 Task: Search one way flight ticket for 4 adults, 2 children, 2 infants in seat and 1 infant on lap in economy from Saginaw: Mbs International Airport to Rockford: Chicago Rockford International Airport(was Northwest Chicagoland Regional Airport At Rockford) on 5-1-2023. Choice of flights is Southwest. Number of bags: 1 carry on bag. Price is upto 75000. Outbound departure time preference is 16:30.
Action: Mouse moved to (369, 528)
Screenshot: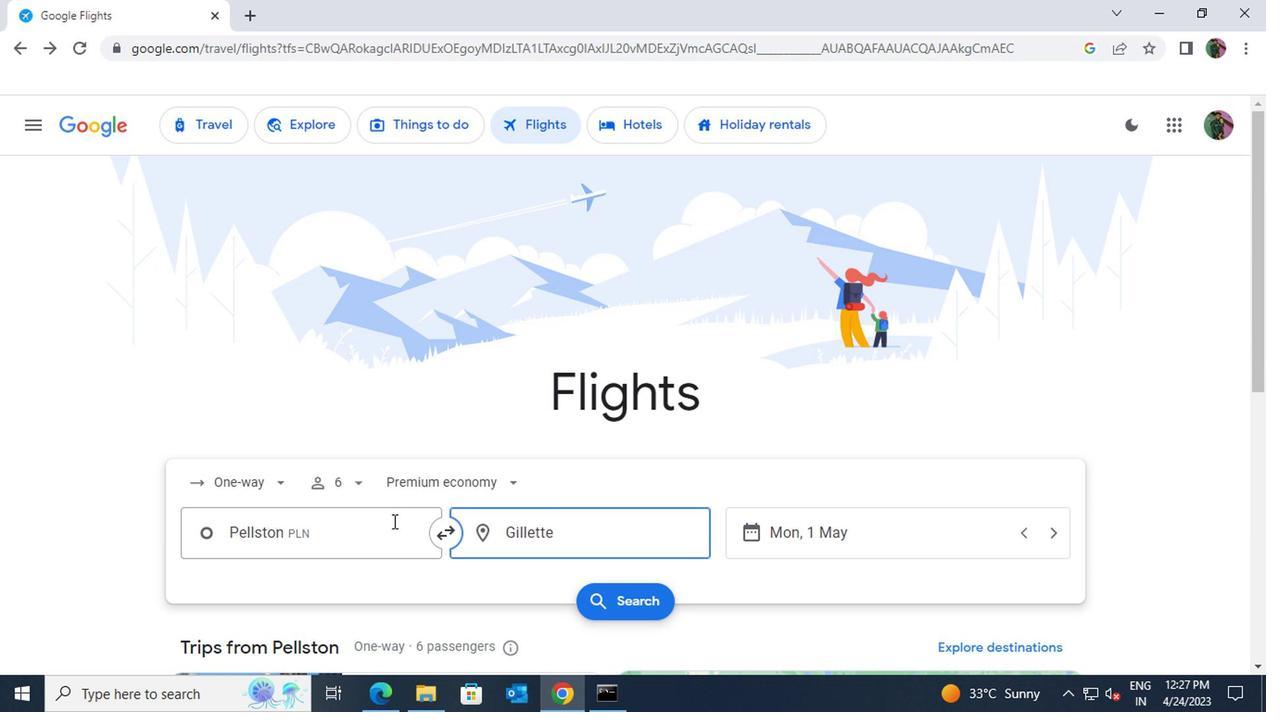 
Action: Mouse pressed left at (369, 528)
Screenshot: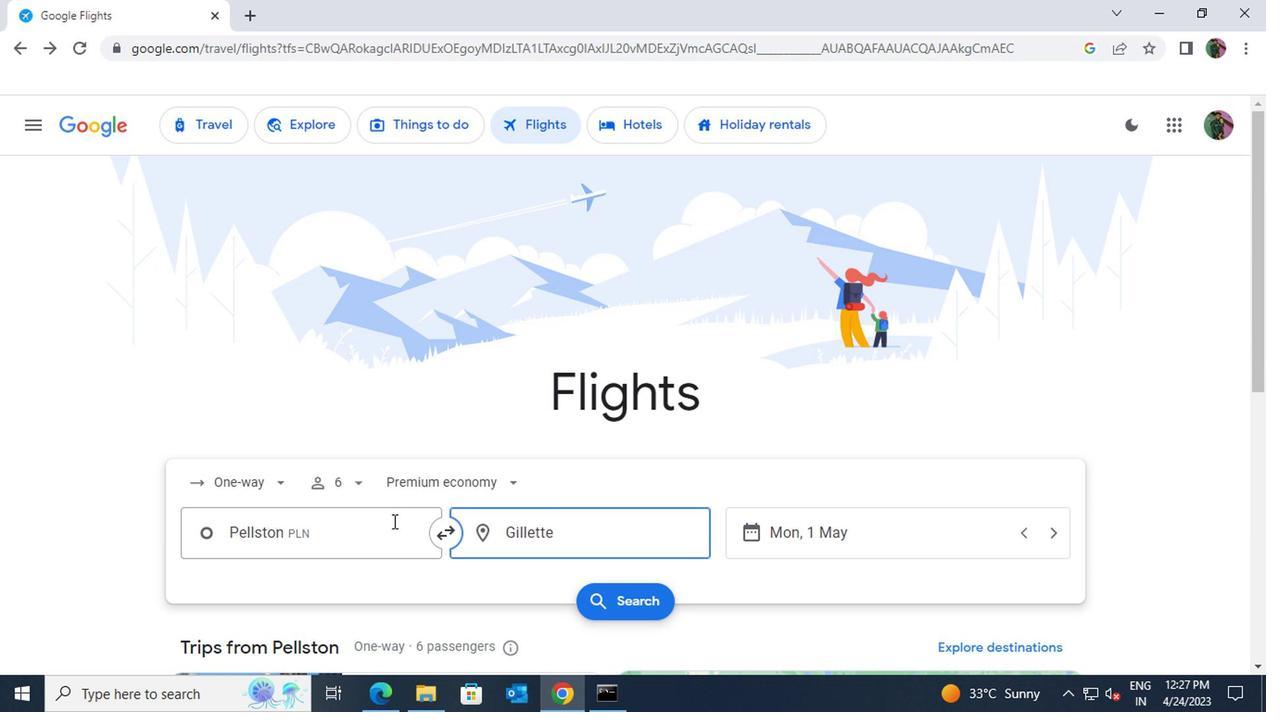 
Action: Key pressed saignaw
Screenshot: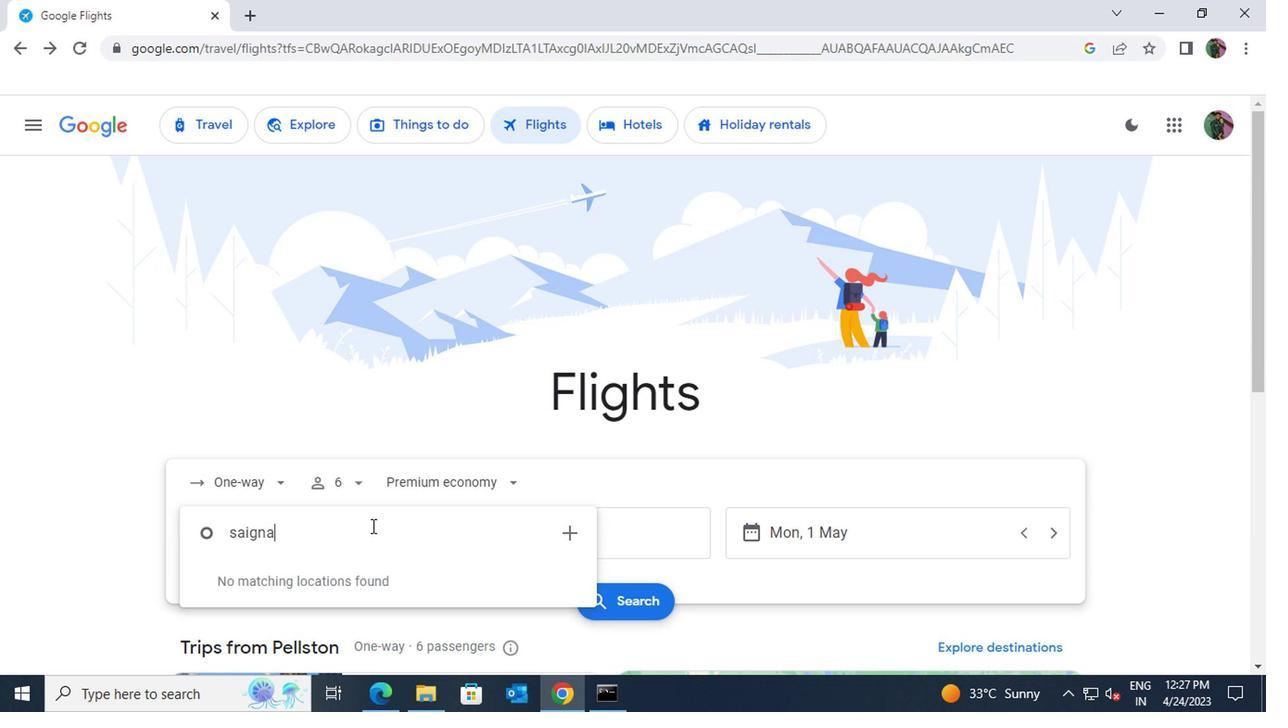 
Action: Mouse moved to (369, 577)
Screenshot: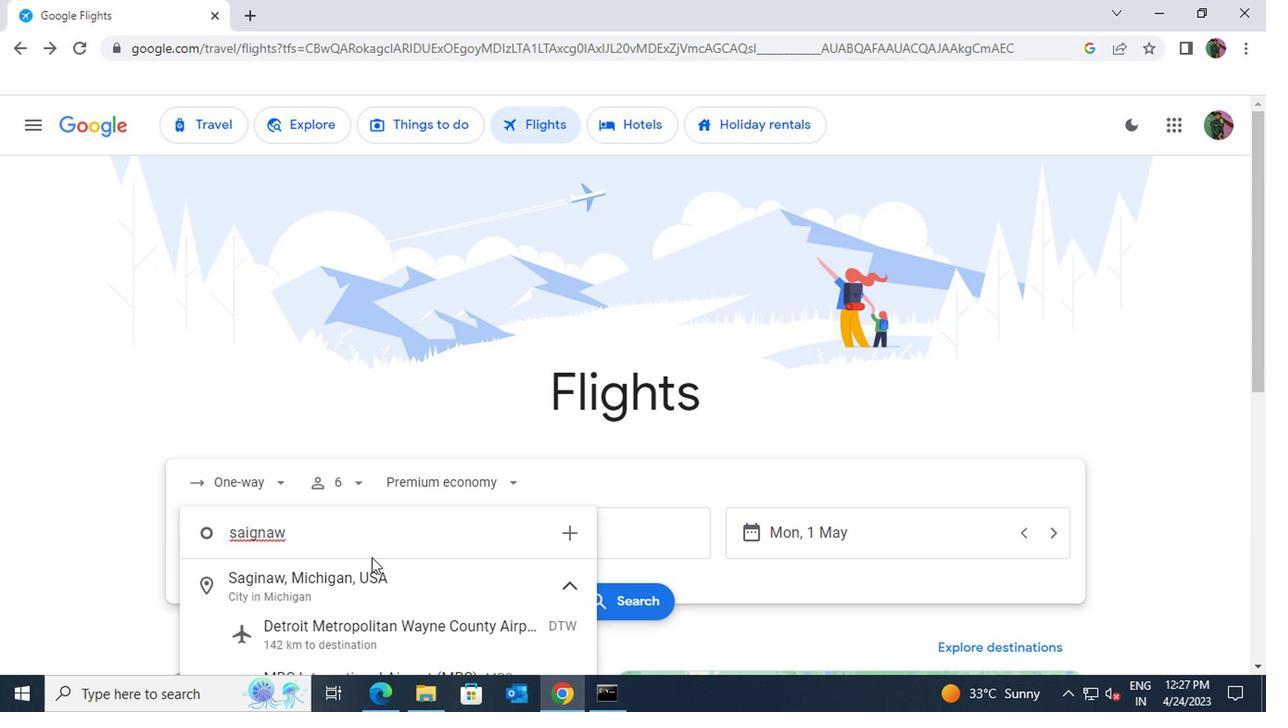 
Action: Mouse pressed left at (369, 577)
Screenshot: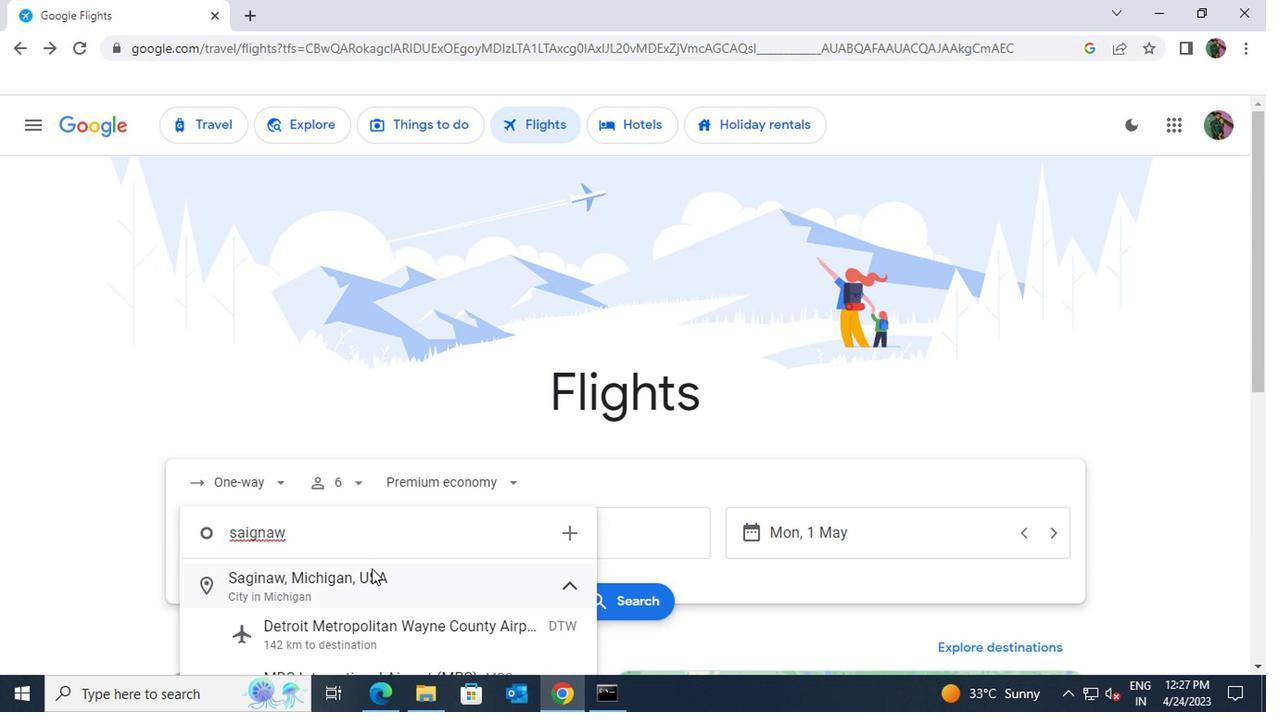 
Action: Mouse moved to (536, 536)
Screenshot: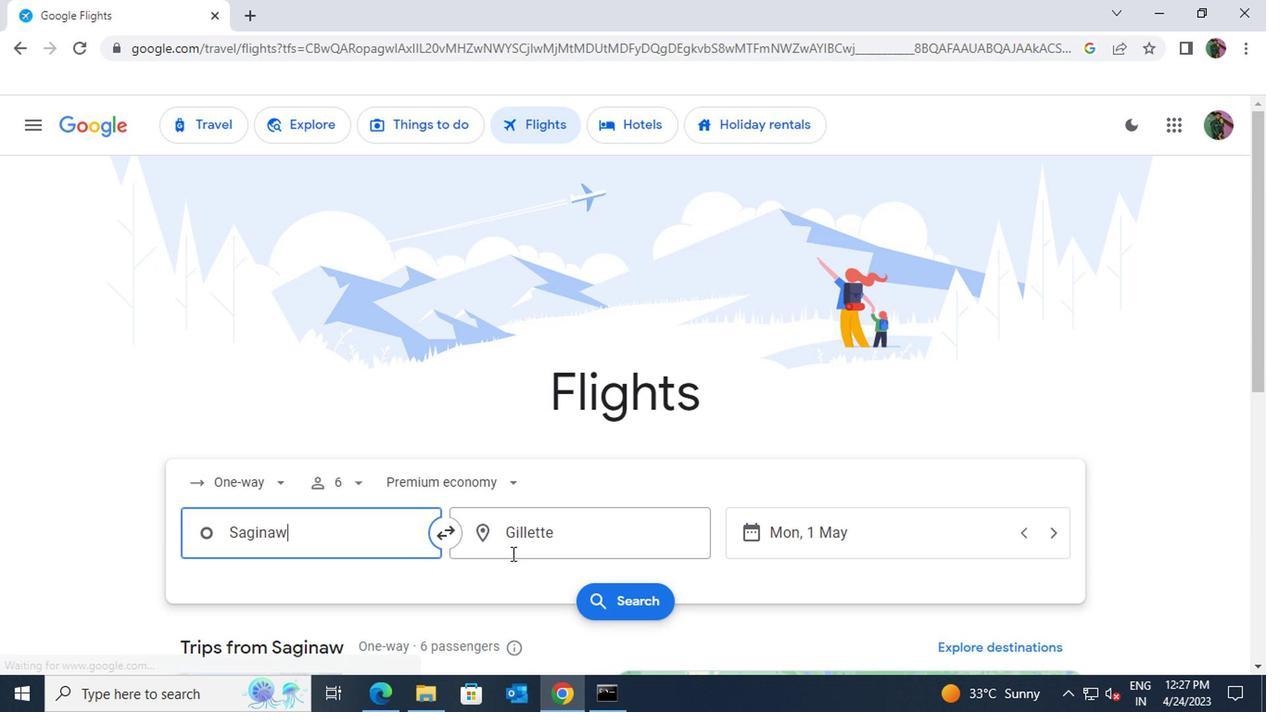 
Action: Mouse pressed left at (536, 536)
Screenshot: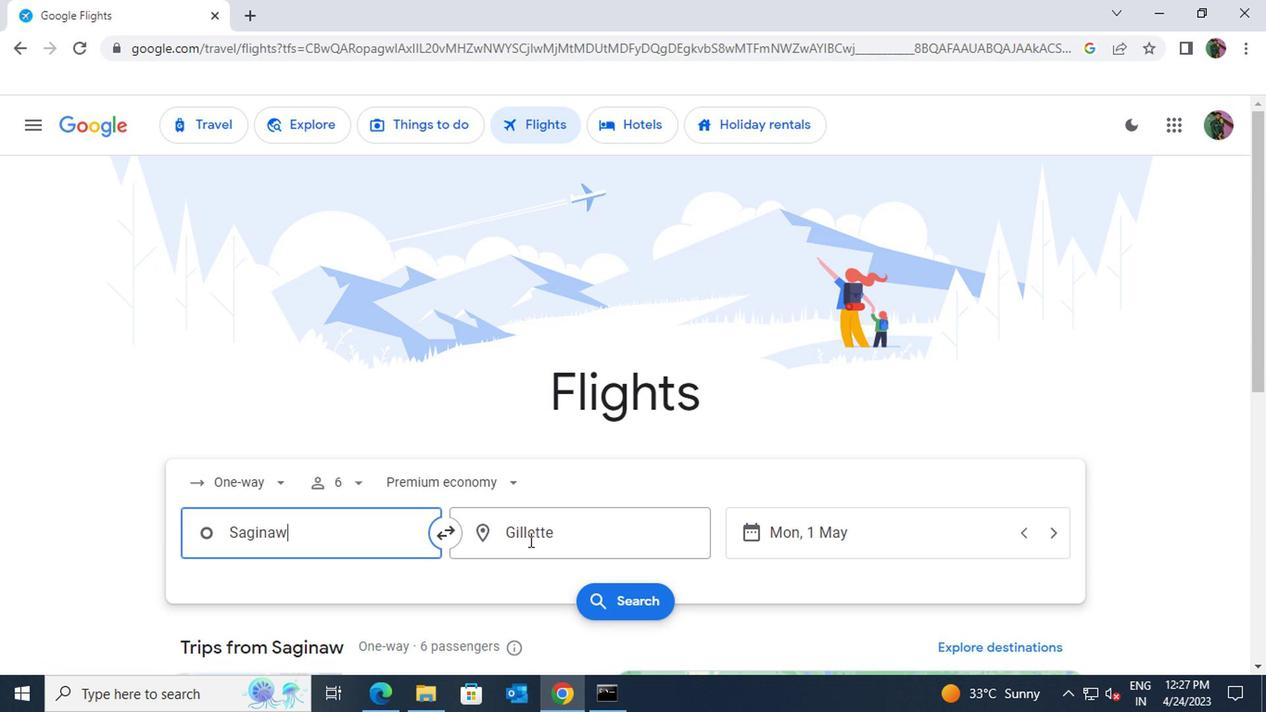
Action: Key pressed rockford<Key.space>chic
Screenshot: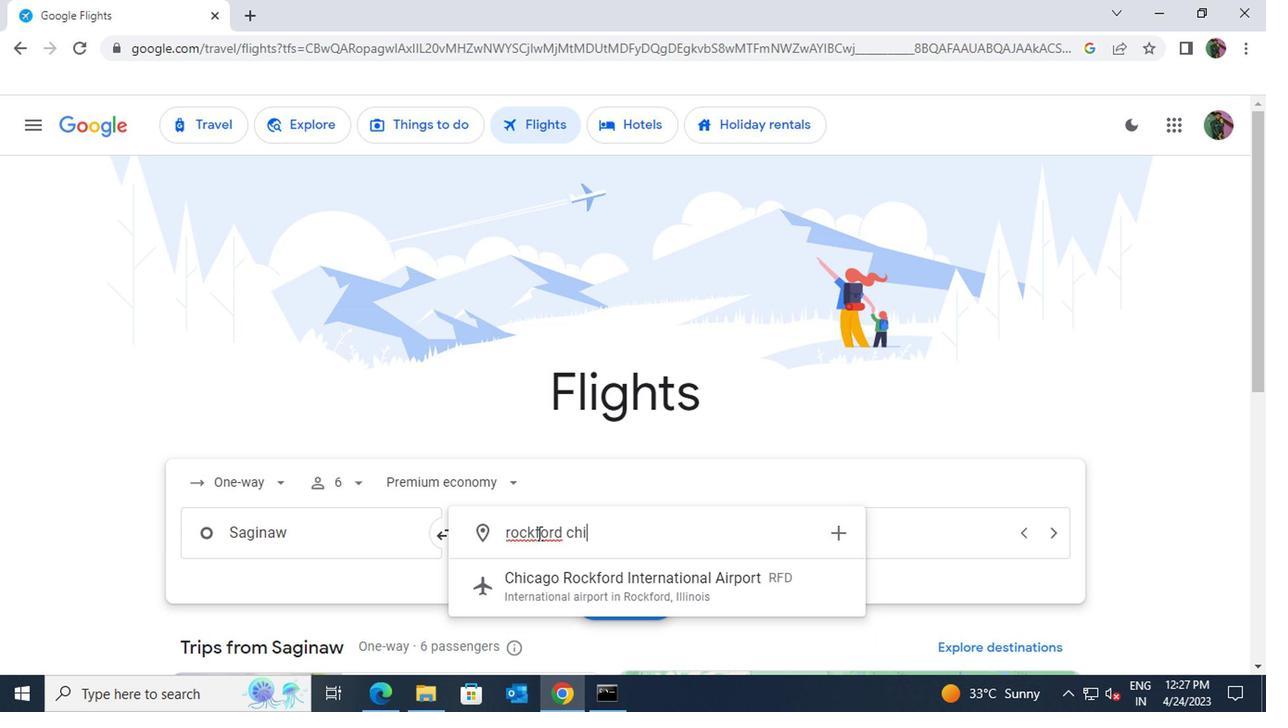 
Action: Mouse moved to (563, 590)
Screenshot: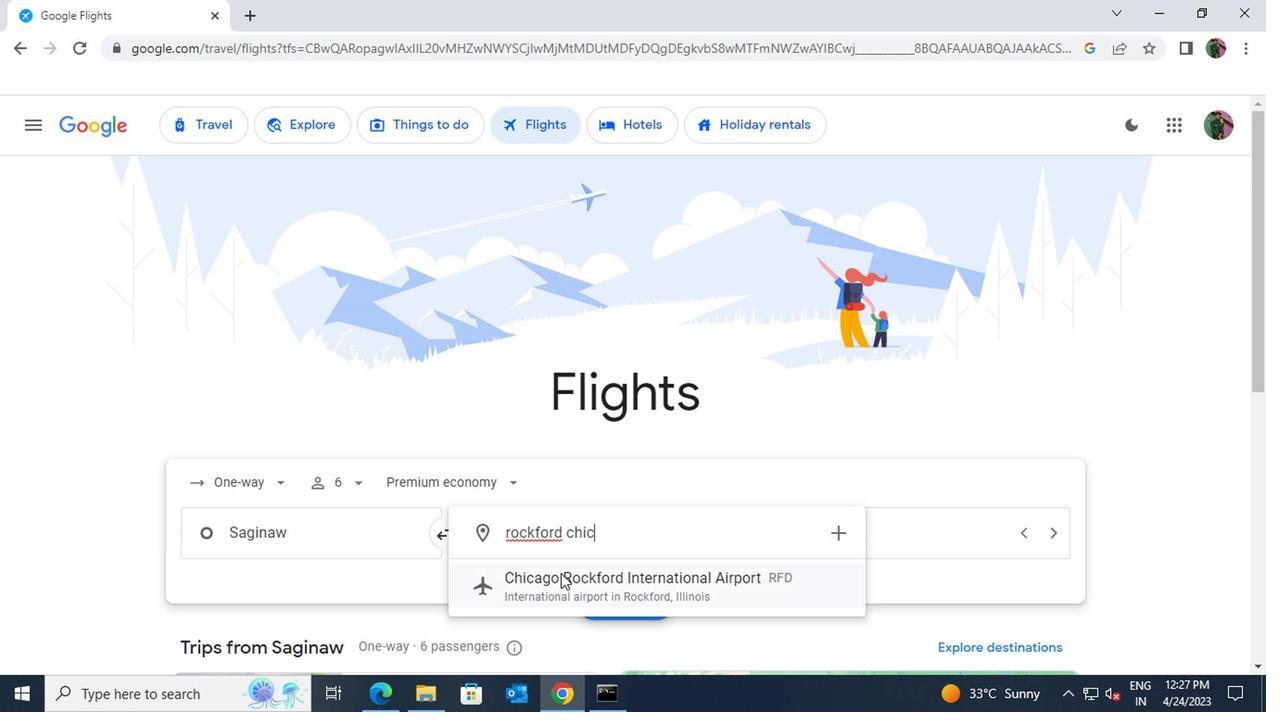 
Action: Mouse pressed left at (563, 590)
Screenshot: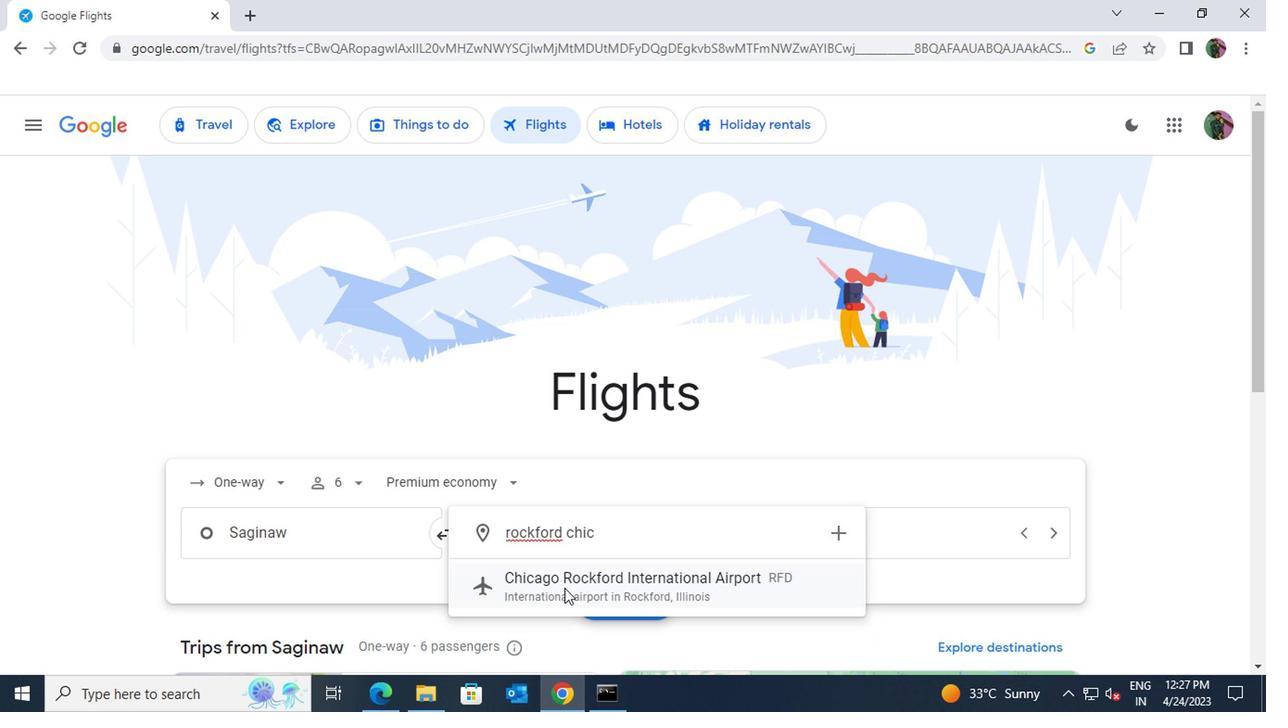
Action: Mouse moved to (350, 495)
Screenshot: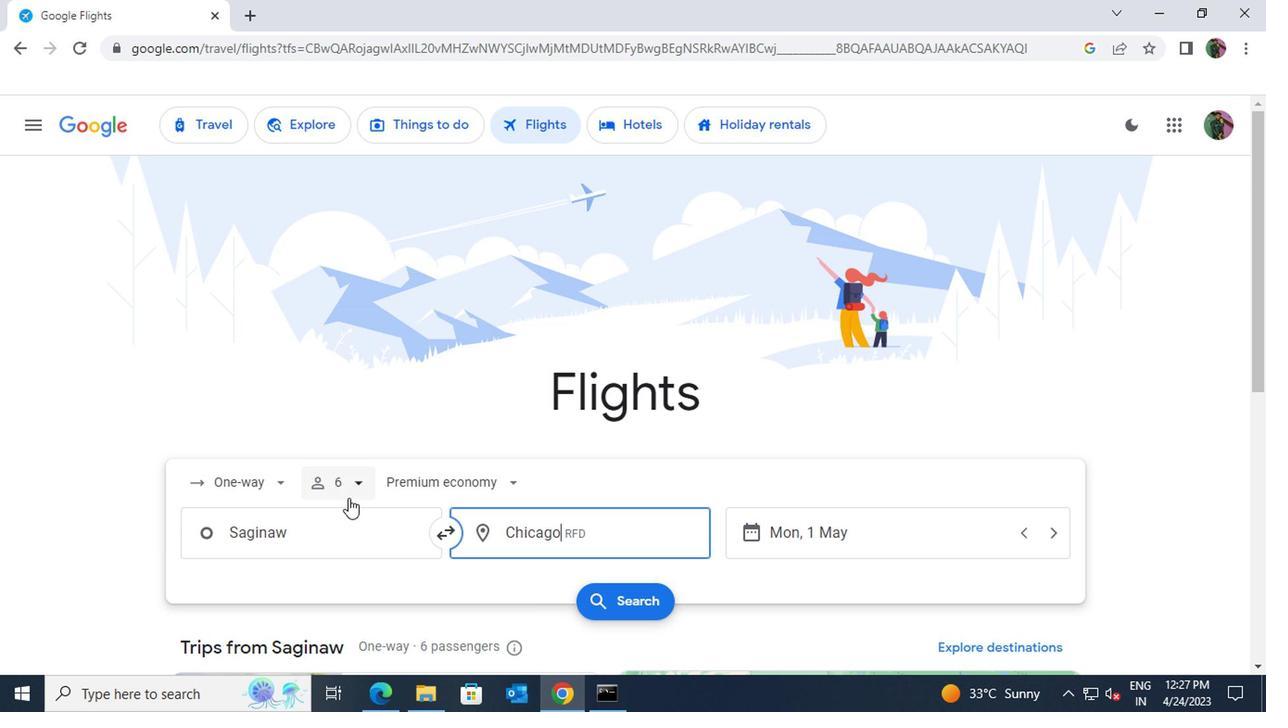 
Action: Mouse pressed left at (350, 495)
Screenshot: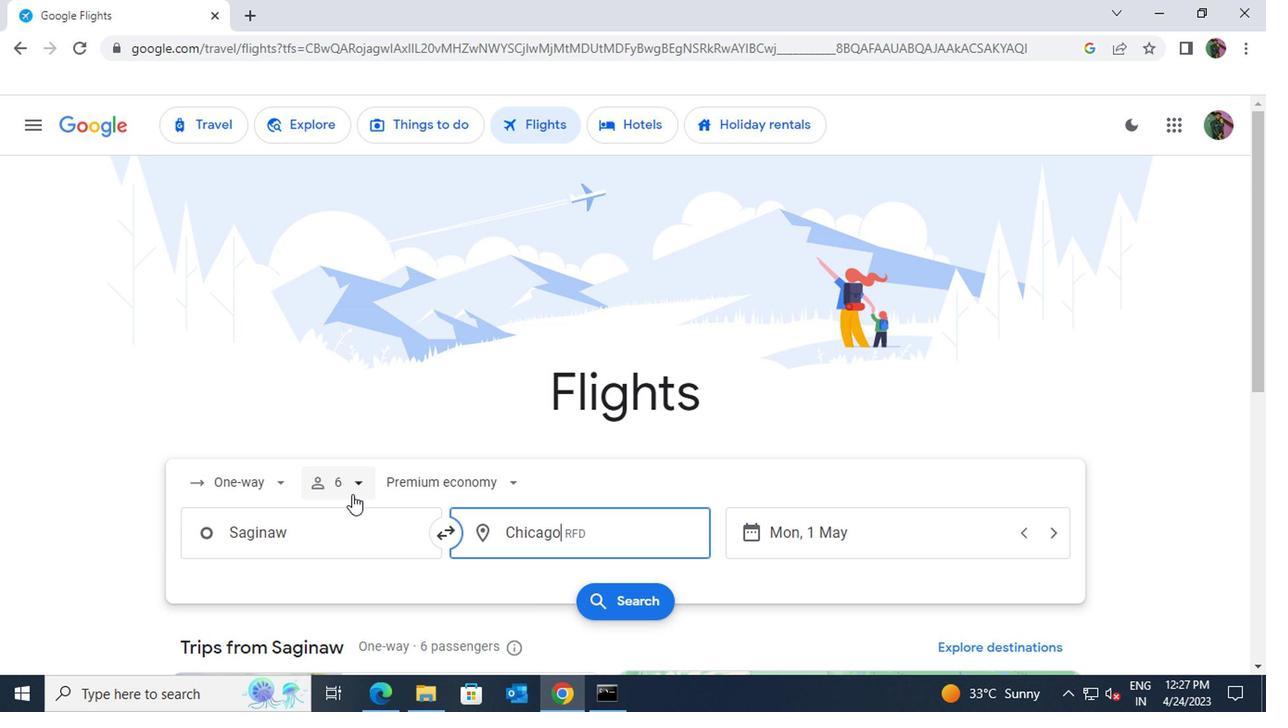 
Action: Mouse moved to (497, 531)
Screenshot: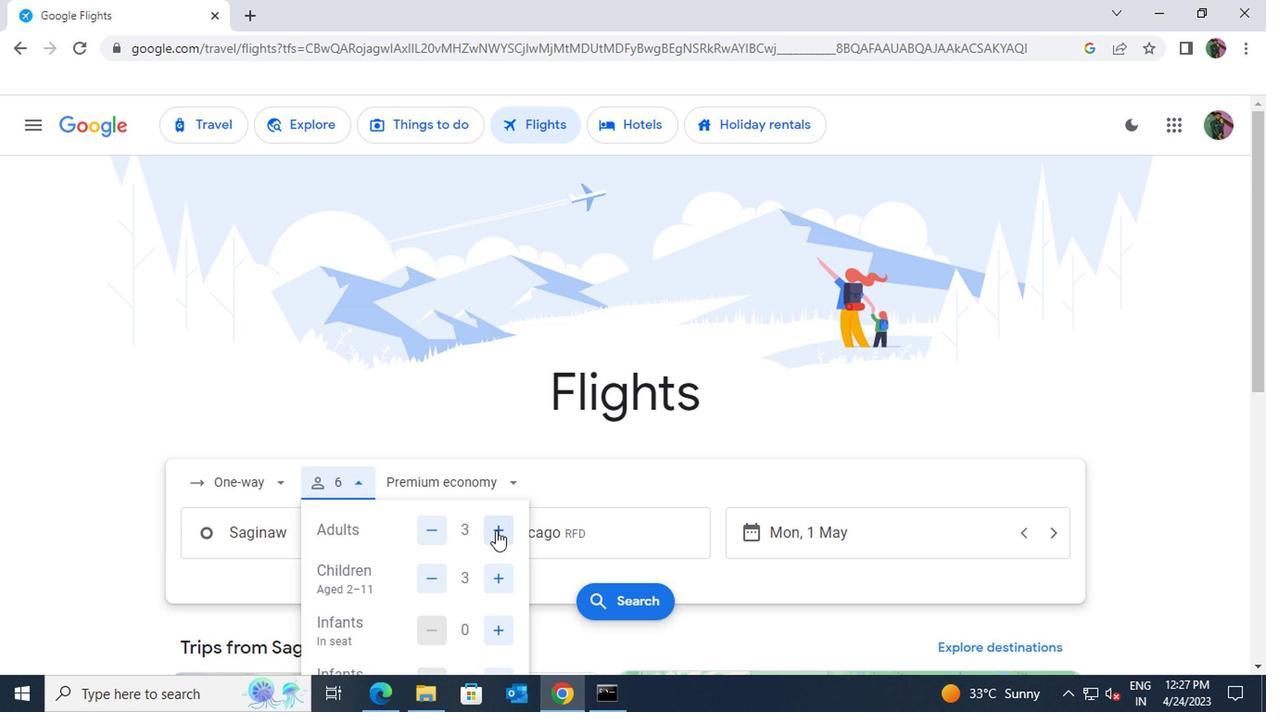 
Action: Mouse pressed left at (497, 531)
Screenshot: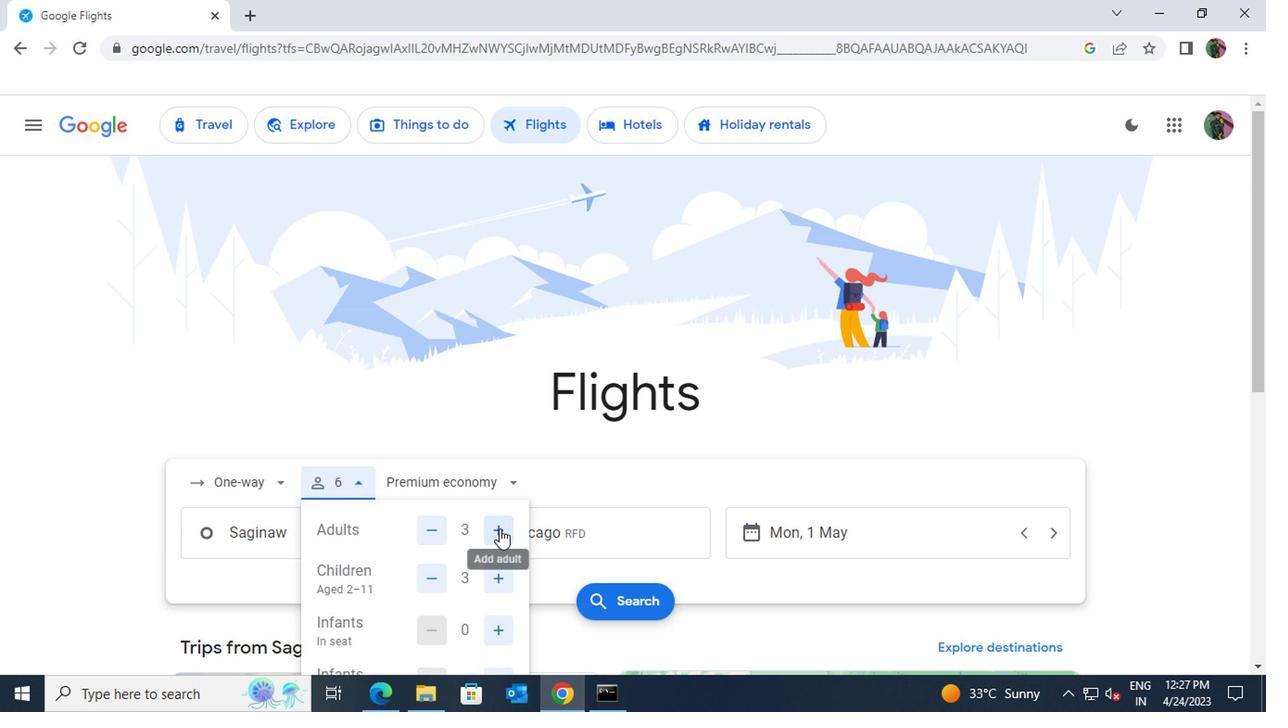 
Action: Mouse moved to (426, 580)
Screenshot: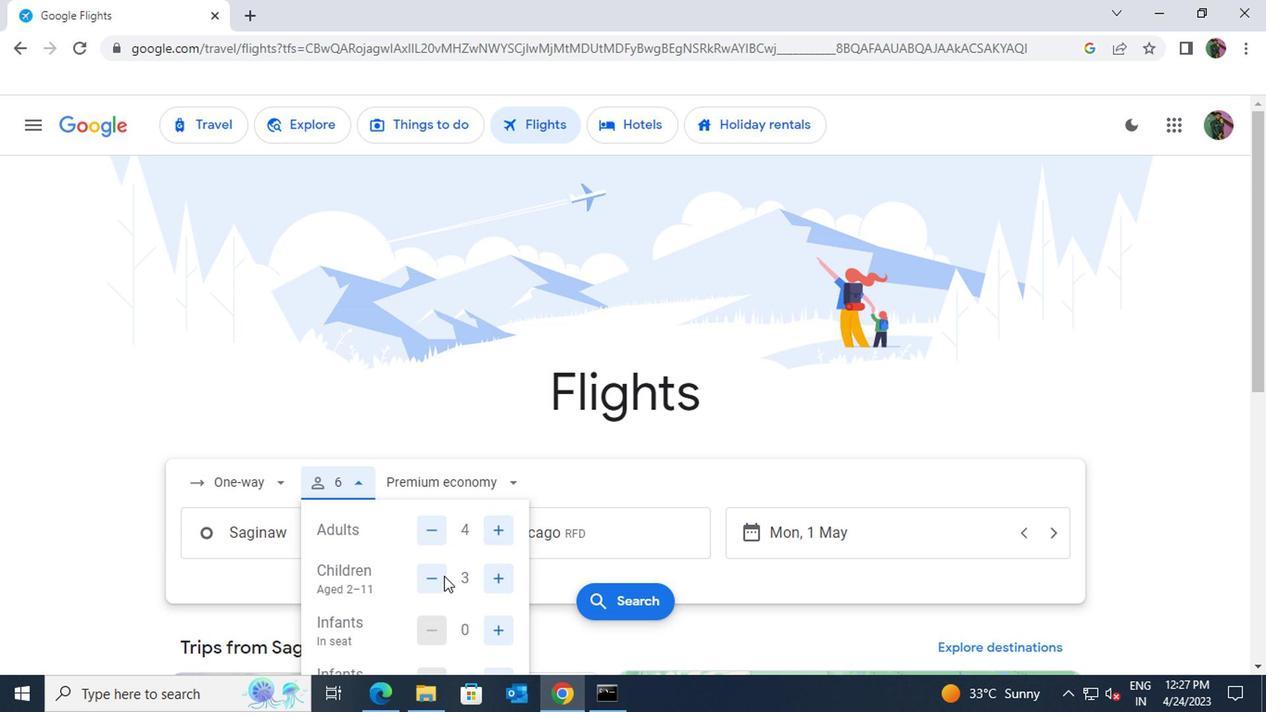 
Action: Mouse pressed left at (426, 580)
Screenshot: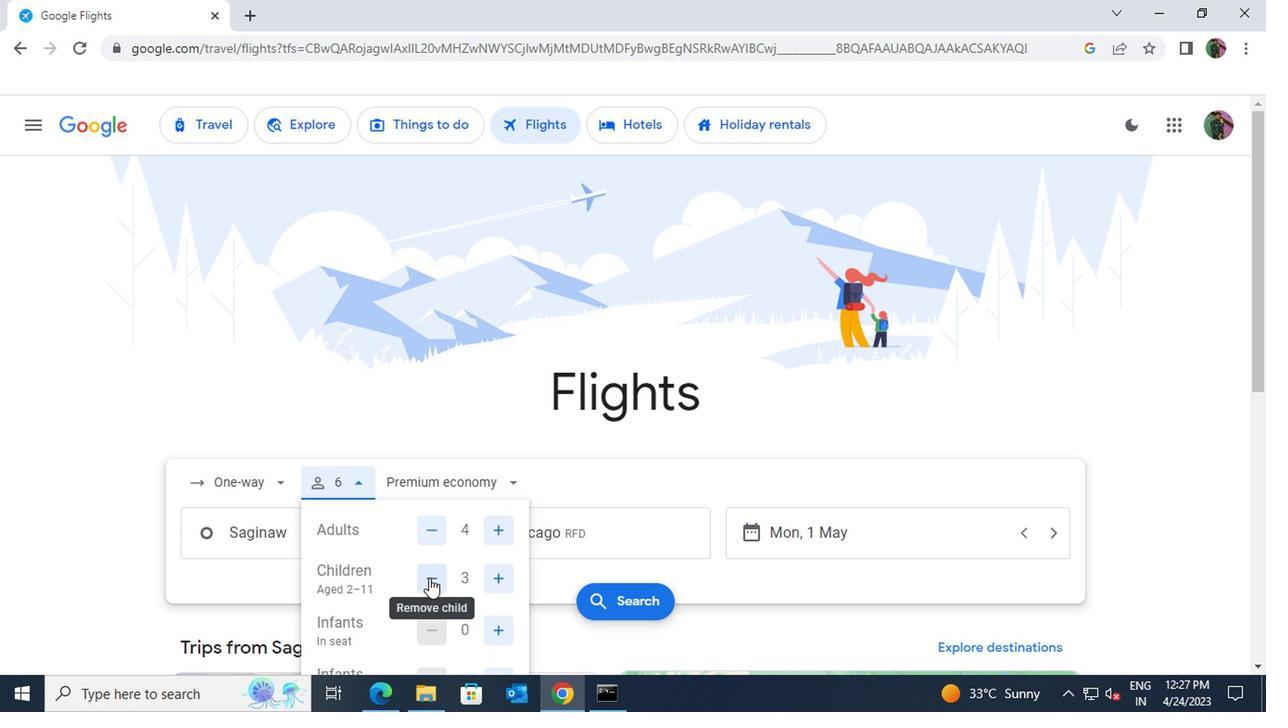 
Action: Mouse scrolled (426, 579) with delta (0, 0)
Screenshot: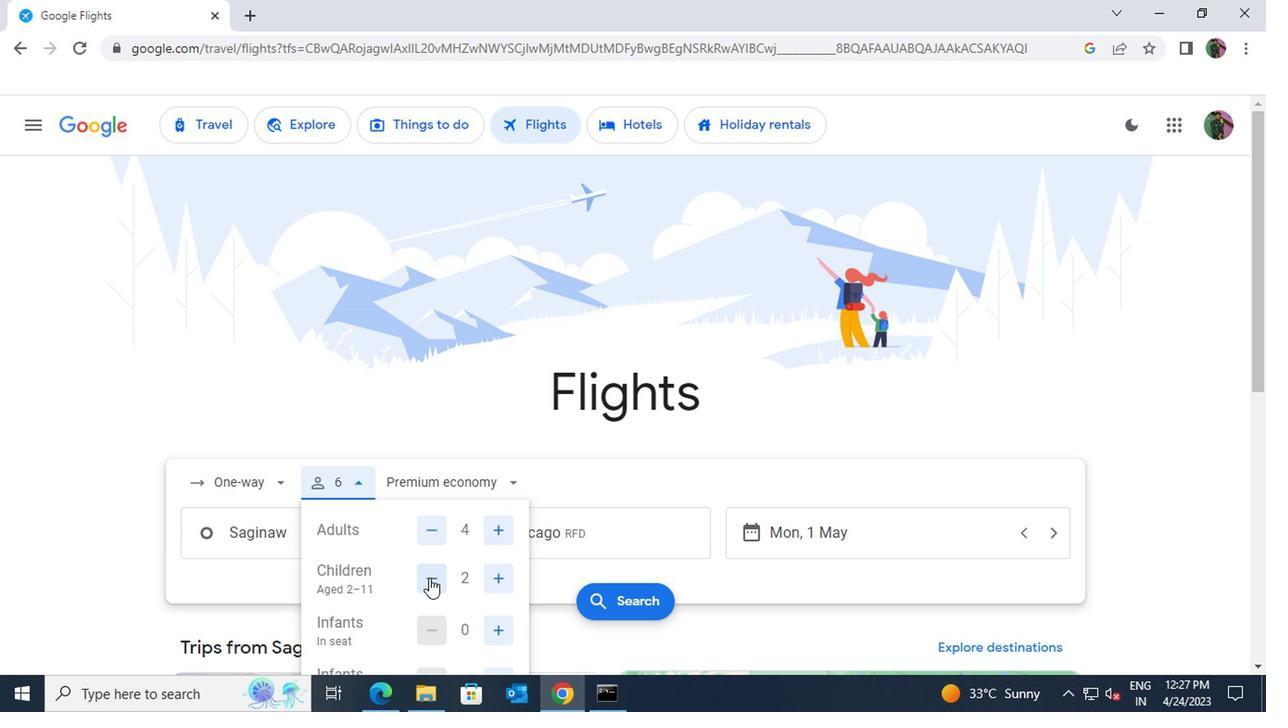 
Action: Mouse moved to (484, 536)
Screenshot: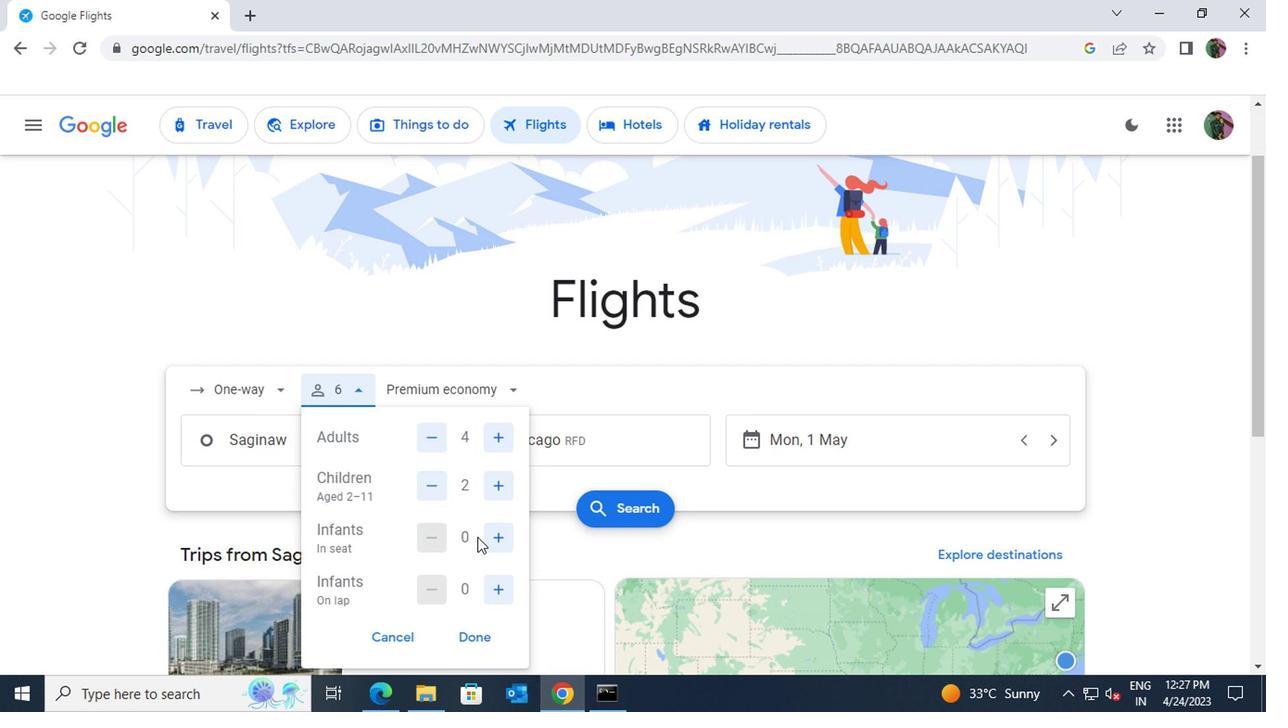 
Action: Mouse pressed left at (484, 536)
Screenshot: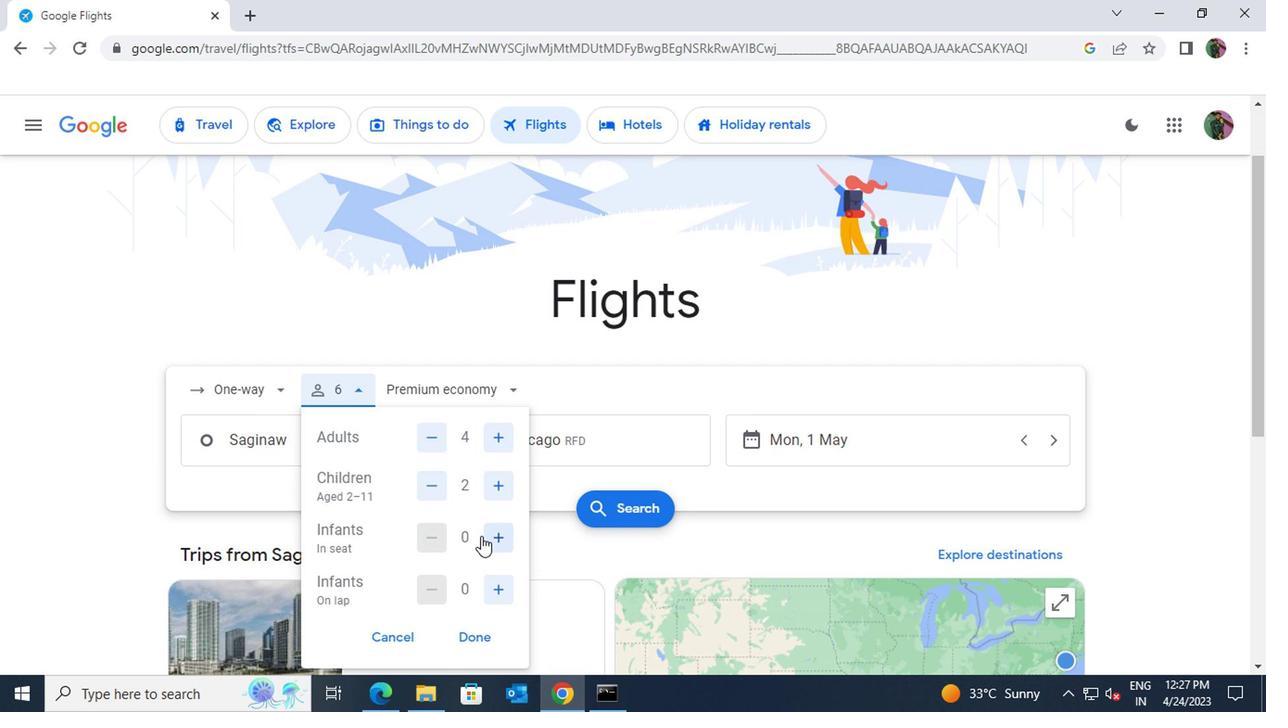 
Action: Mouse moved to (491, 584)
Screenshot: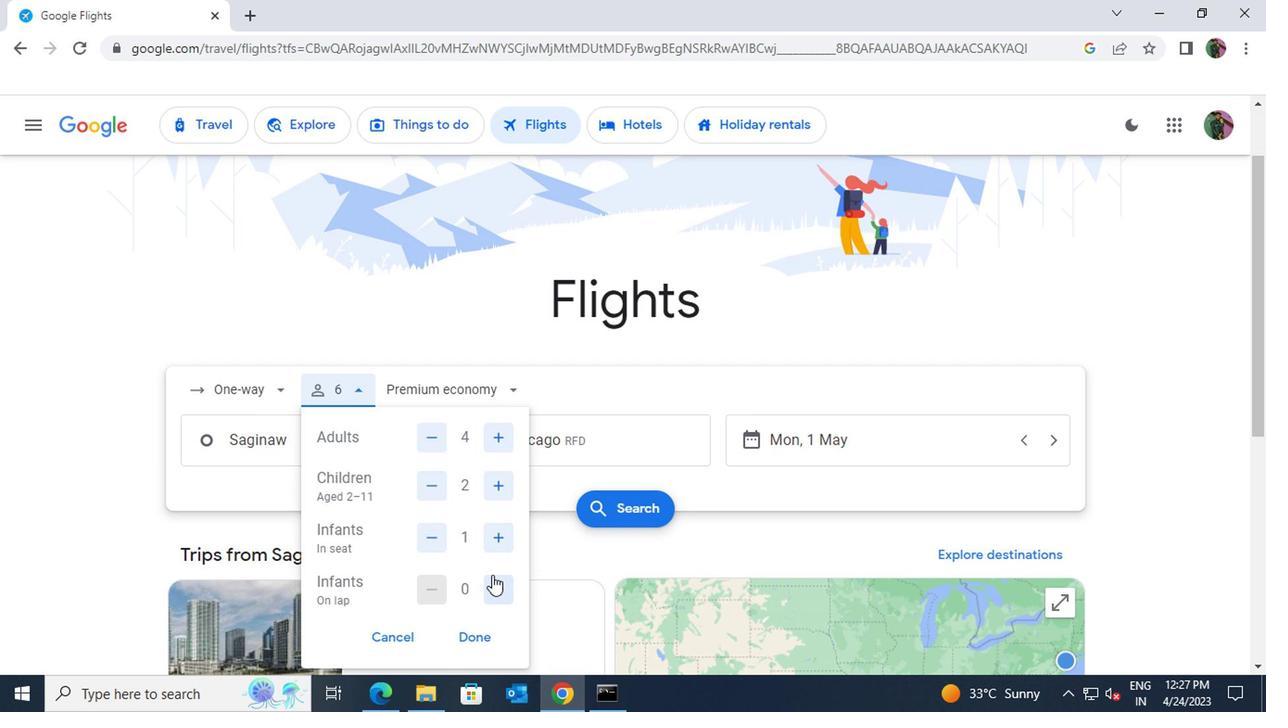 
Action: Mouse pressed left at (491, 584)
Screenshot: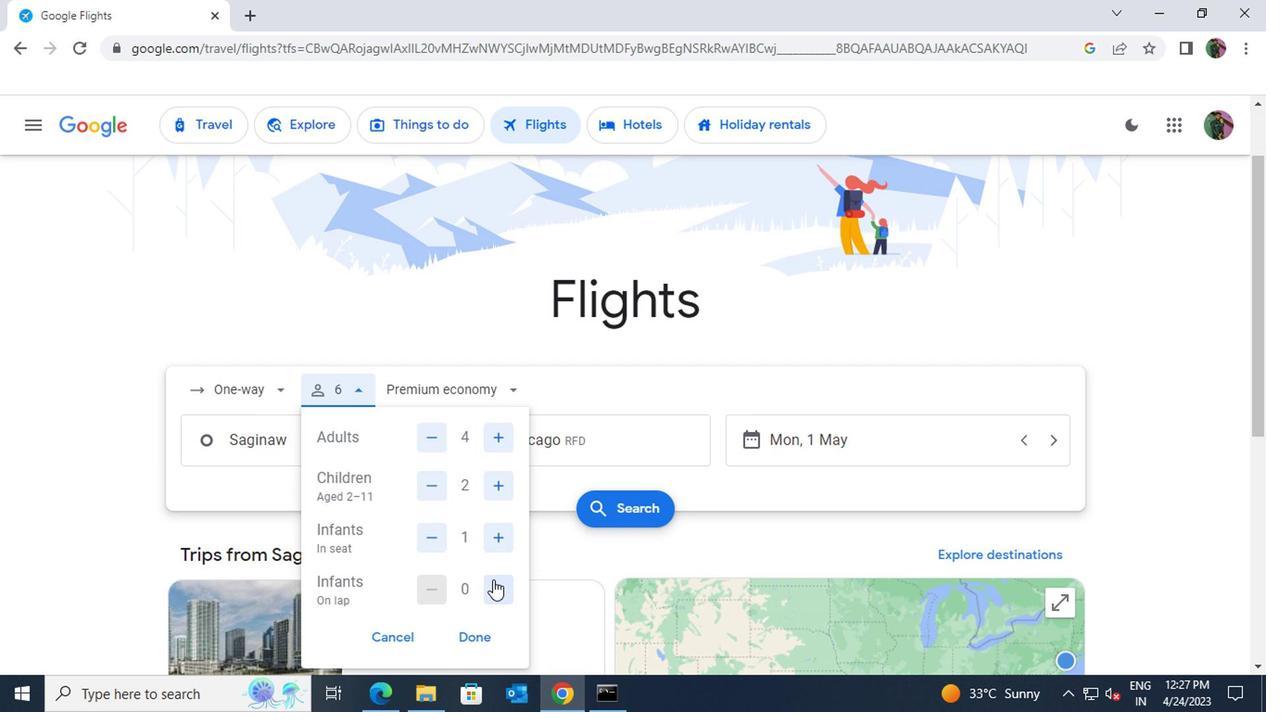 
Action: Mouse moved to (480, 632)
Screenshot: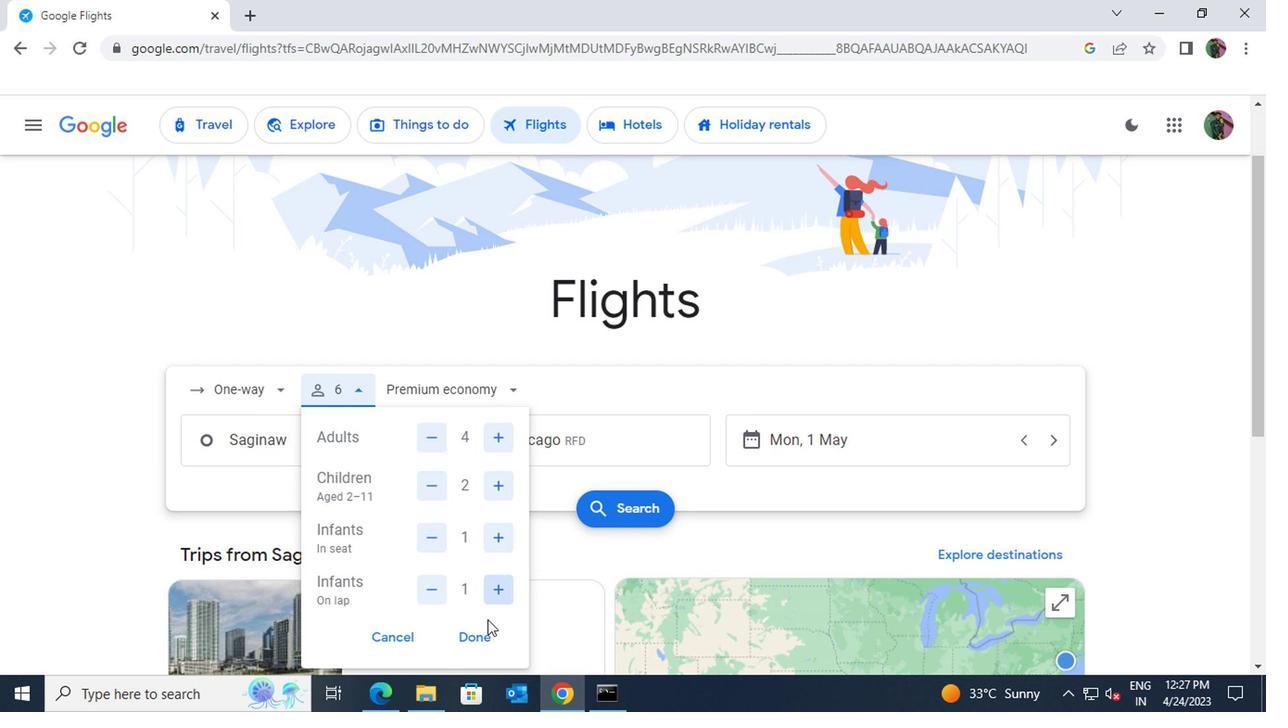 
Action: Mouse pressed left at (480, 632)
Screenshot: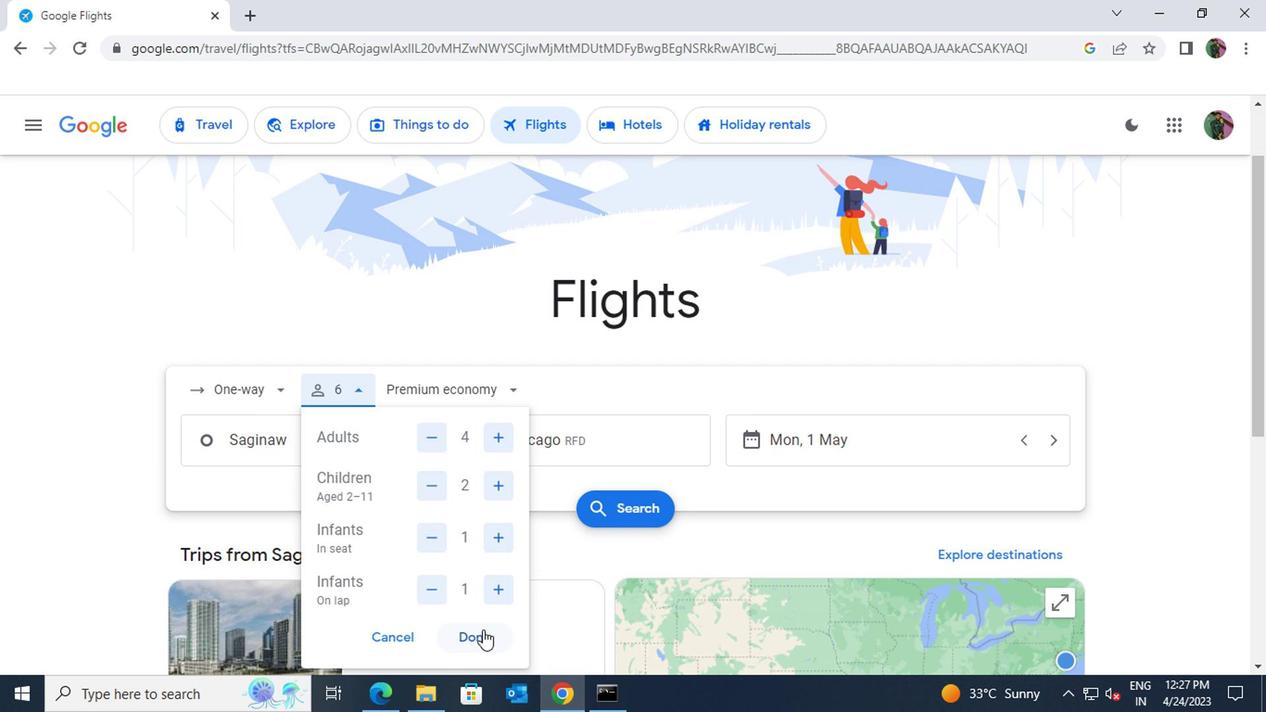
Action: Mouse moved to (747, 453)
Screenshot: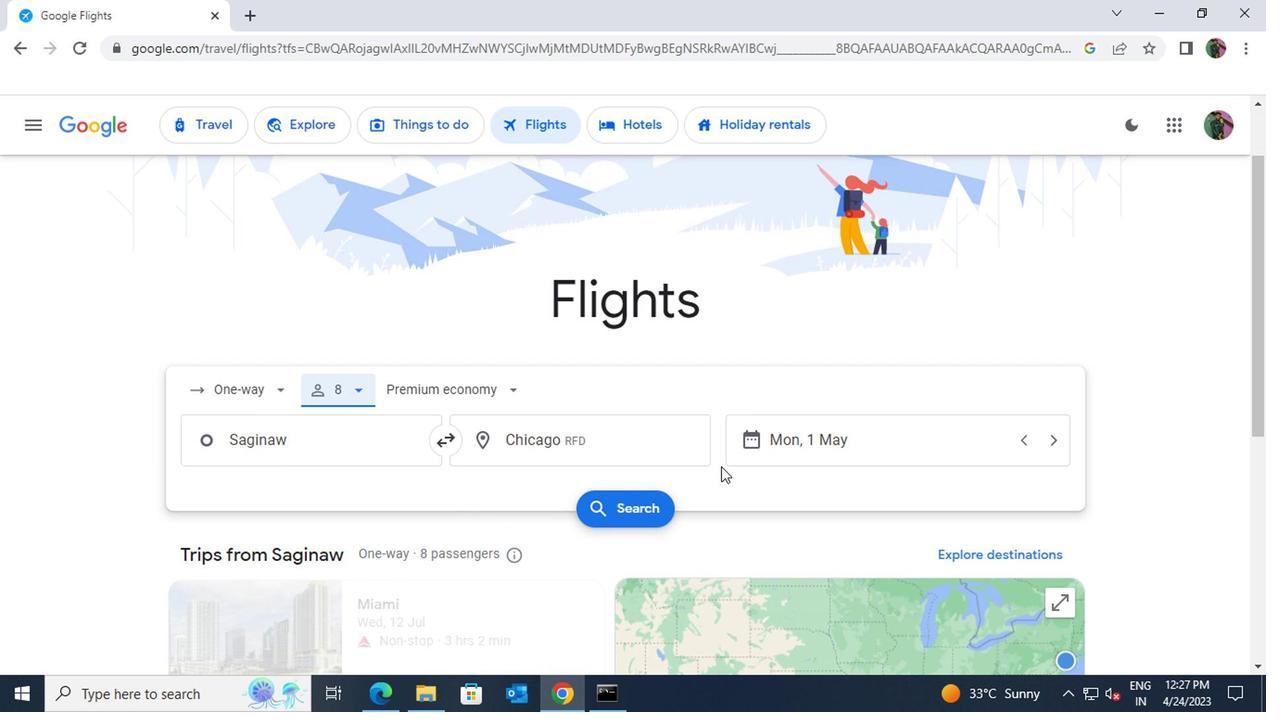 
Action: Mouse pressed left at (747, 453)
Screenshot: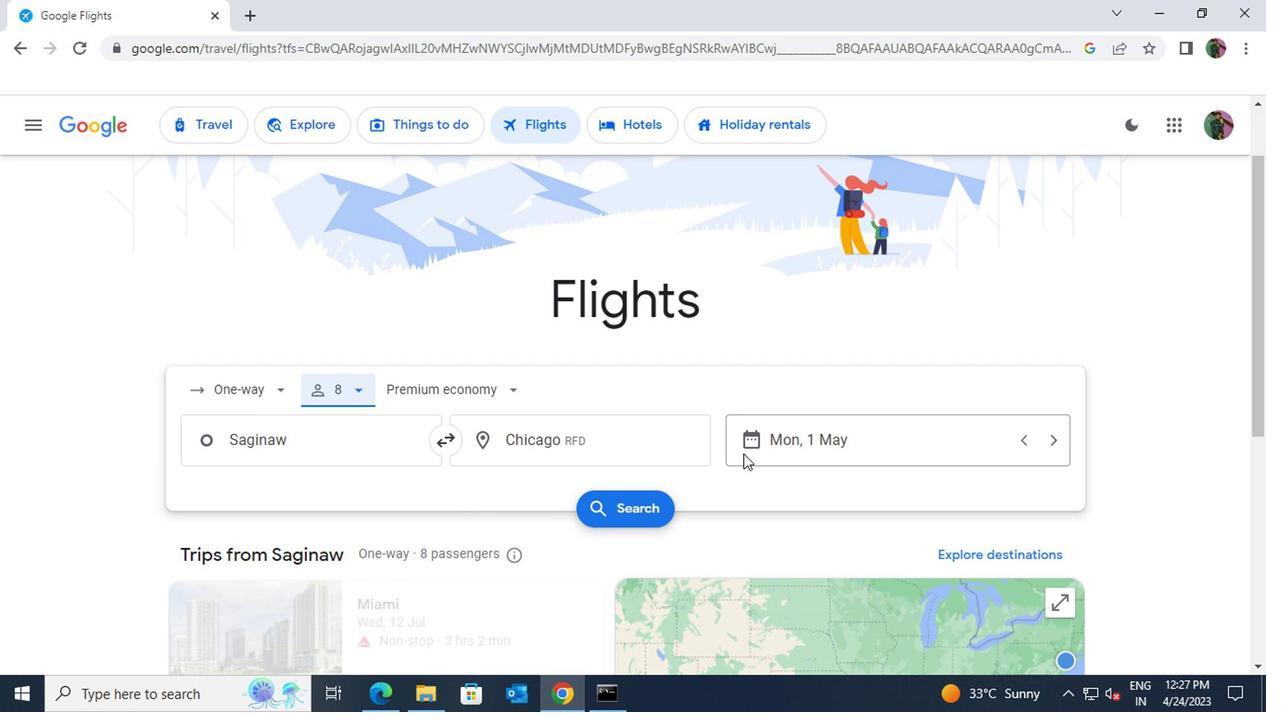 
Action: Mouse moved to (815, 335)
Screenshot: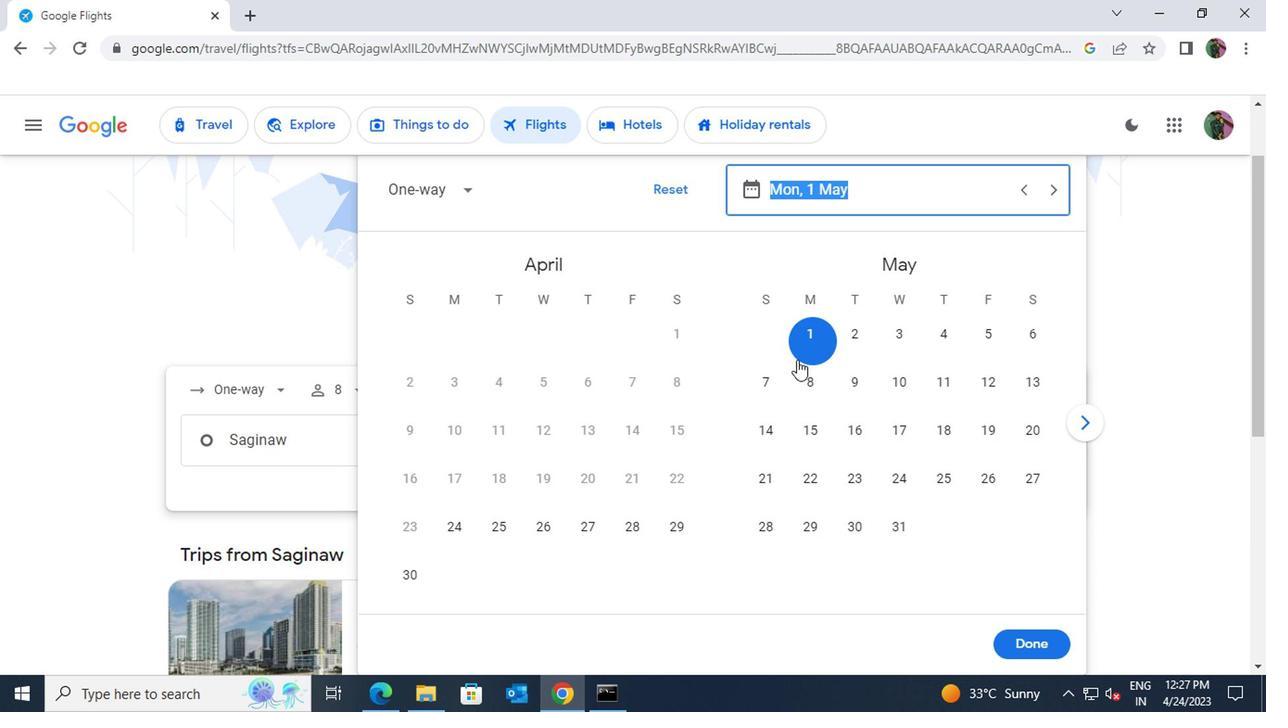 
Action: Mouse pressed left at (815, 335)
Screenshot: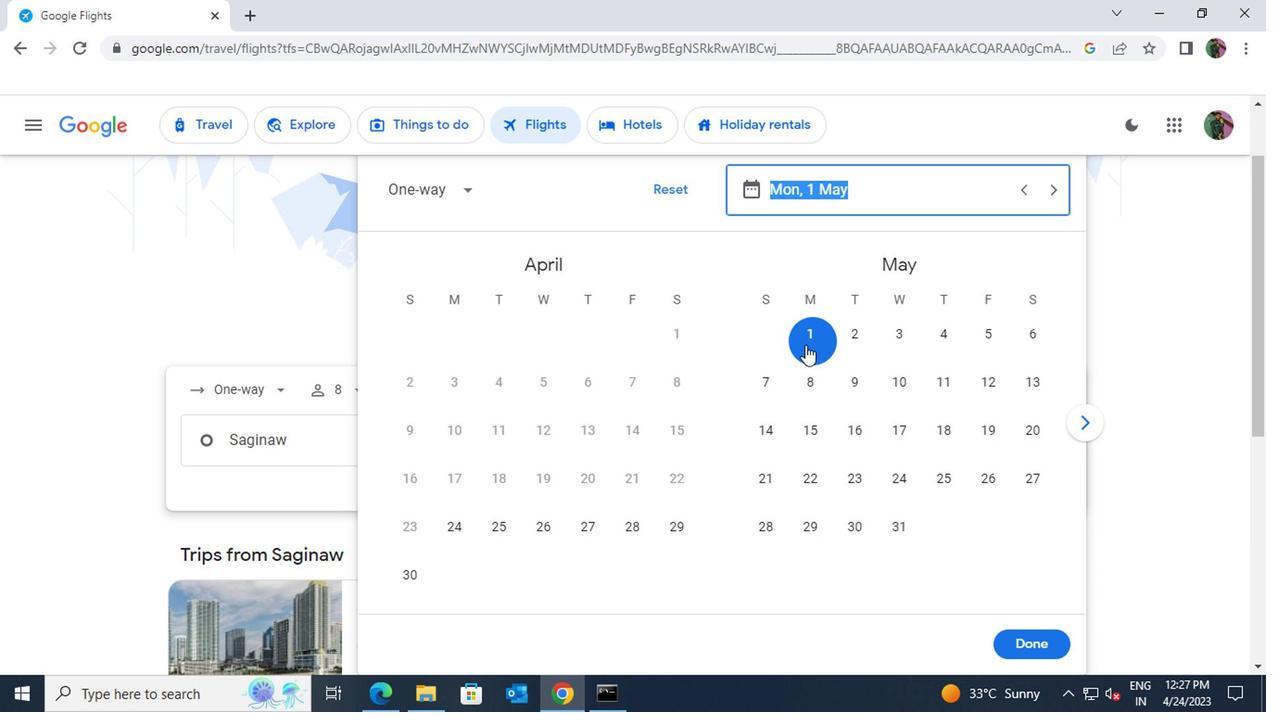 
Action: Mouse moved to (1012, 636)
Screenshot: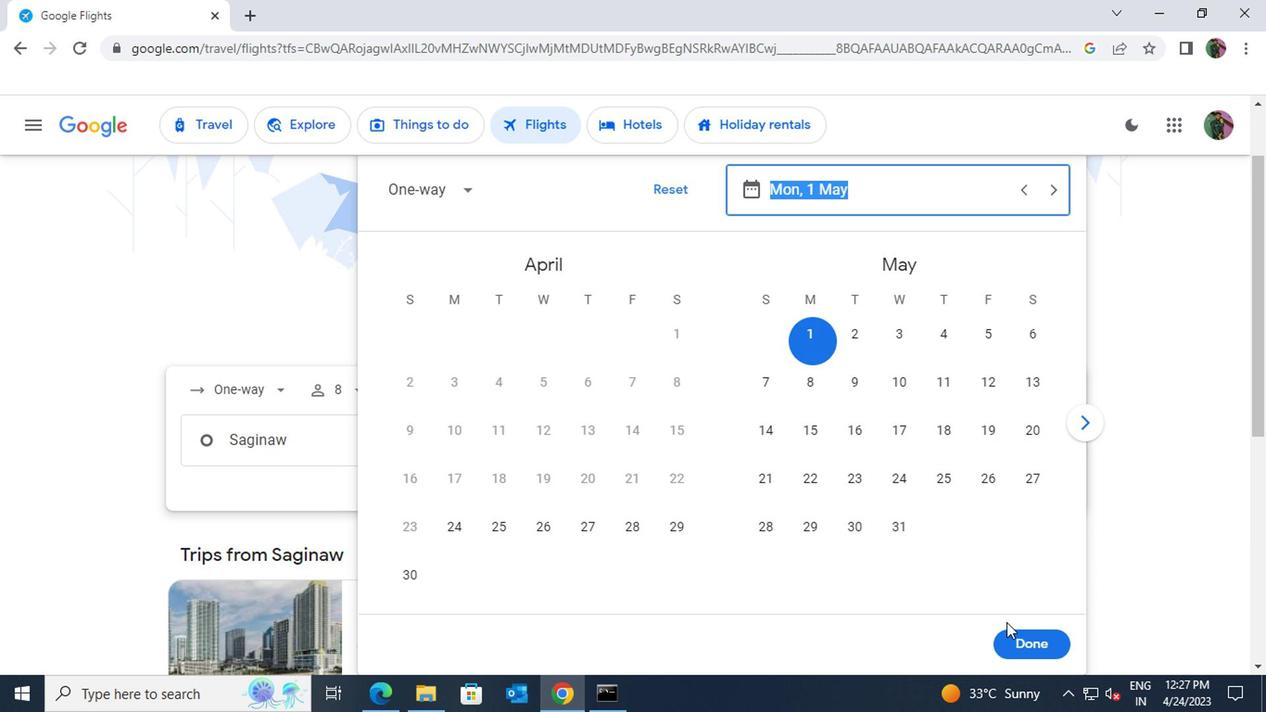 
Action: Mouse pressed left at (1012, 636)
Screenshot: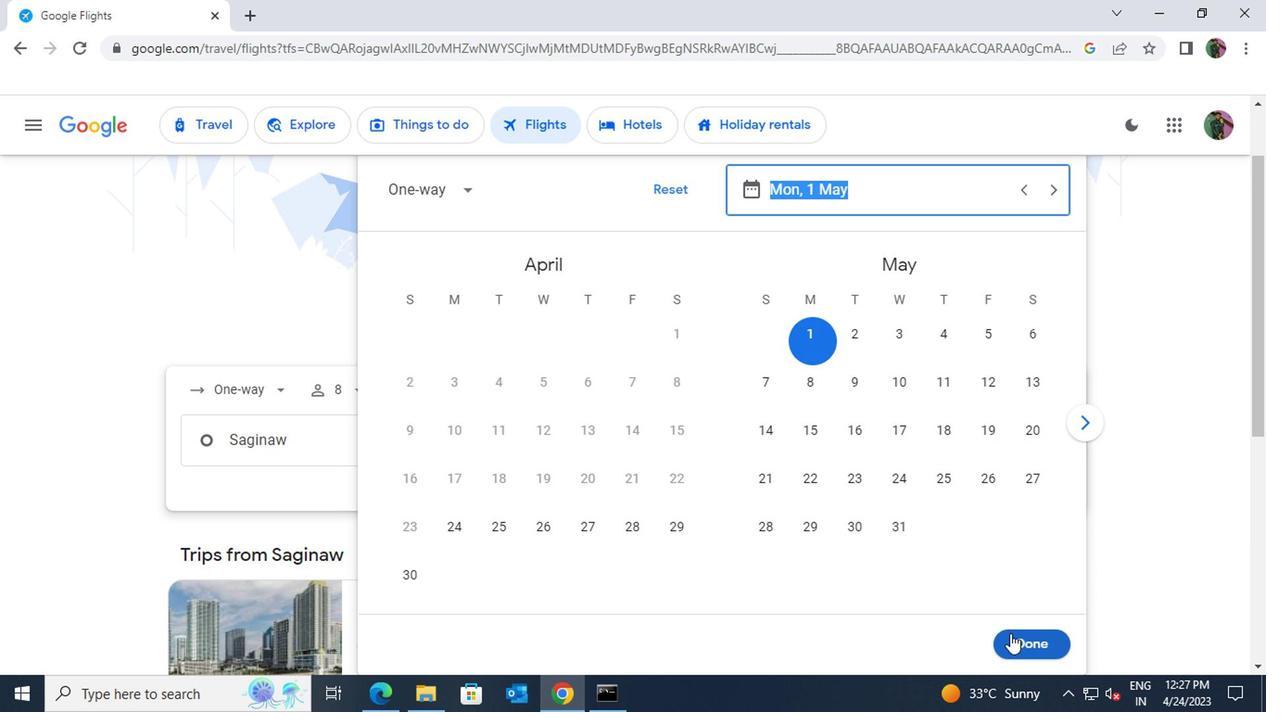 
Action: Mouse moved to (615, 514)
Screenshot: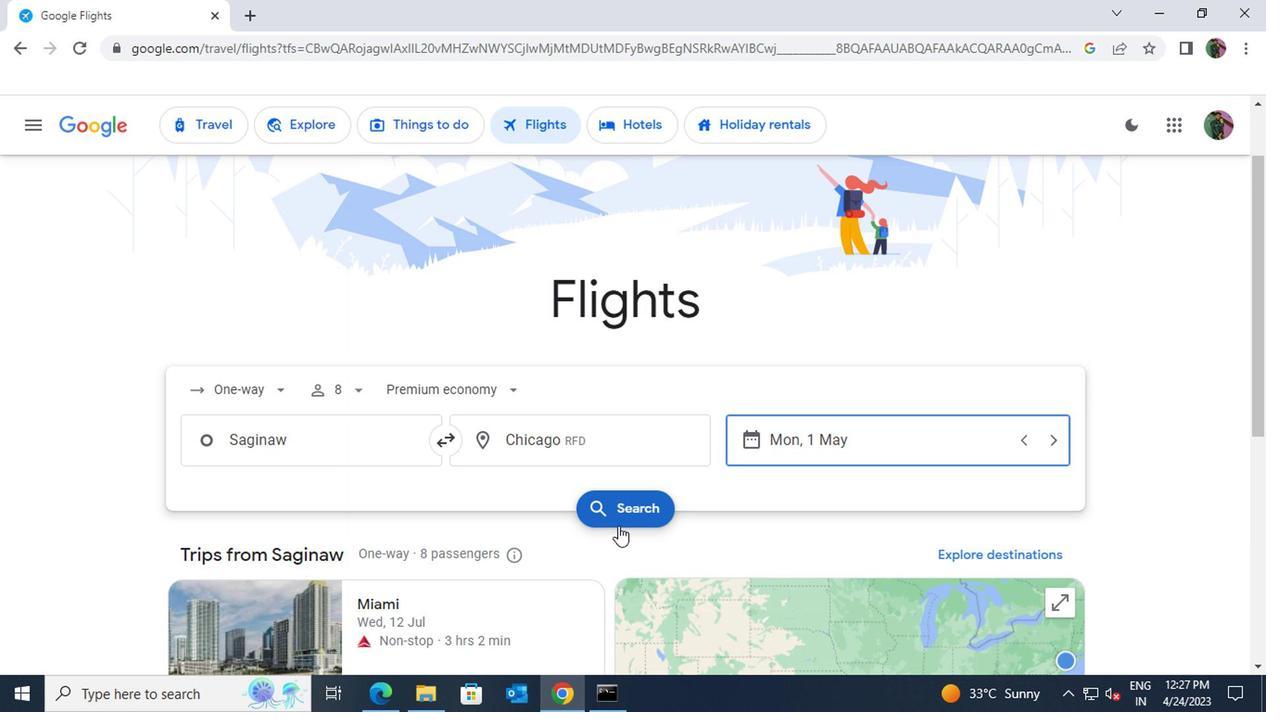 
Action: Mouse pressed left at (615, 514)
Screenshot: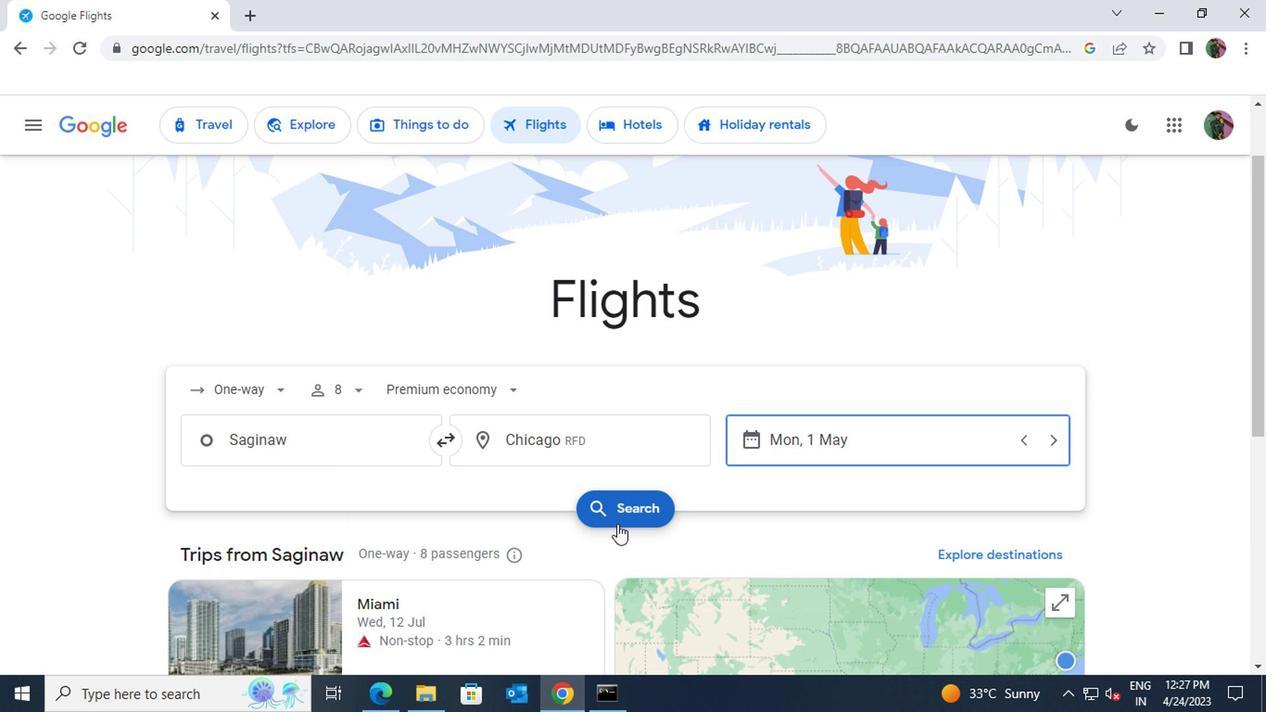 
Action: Mouse moved to (174, 300)
Screenshot: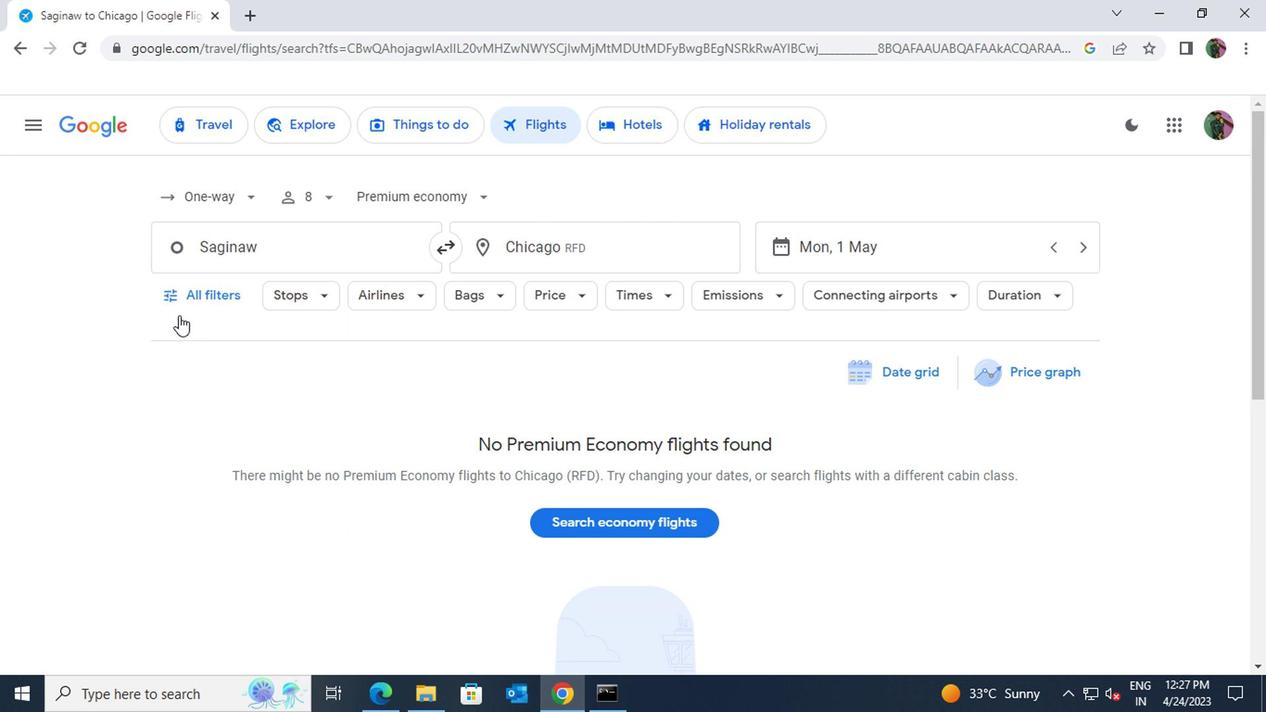 
Action: Mouse pressed left at (174, 300)
Screenshot: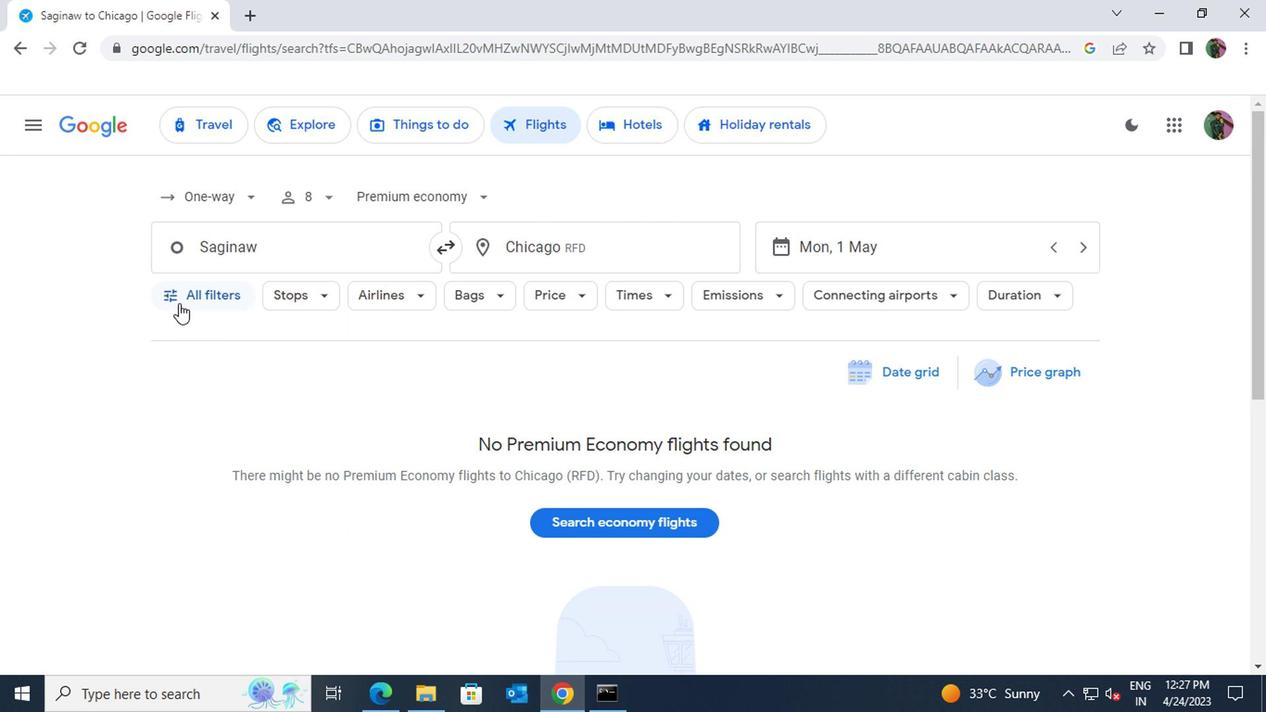 
Action: Mouse moved to (343, 462)
Screenshot: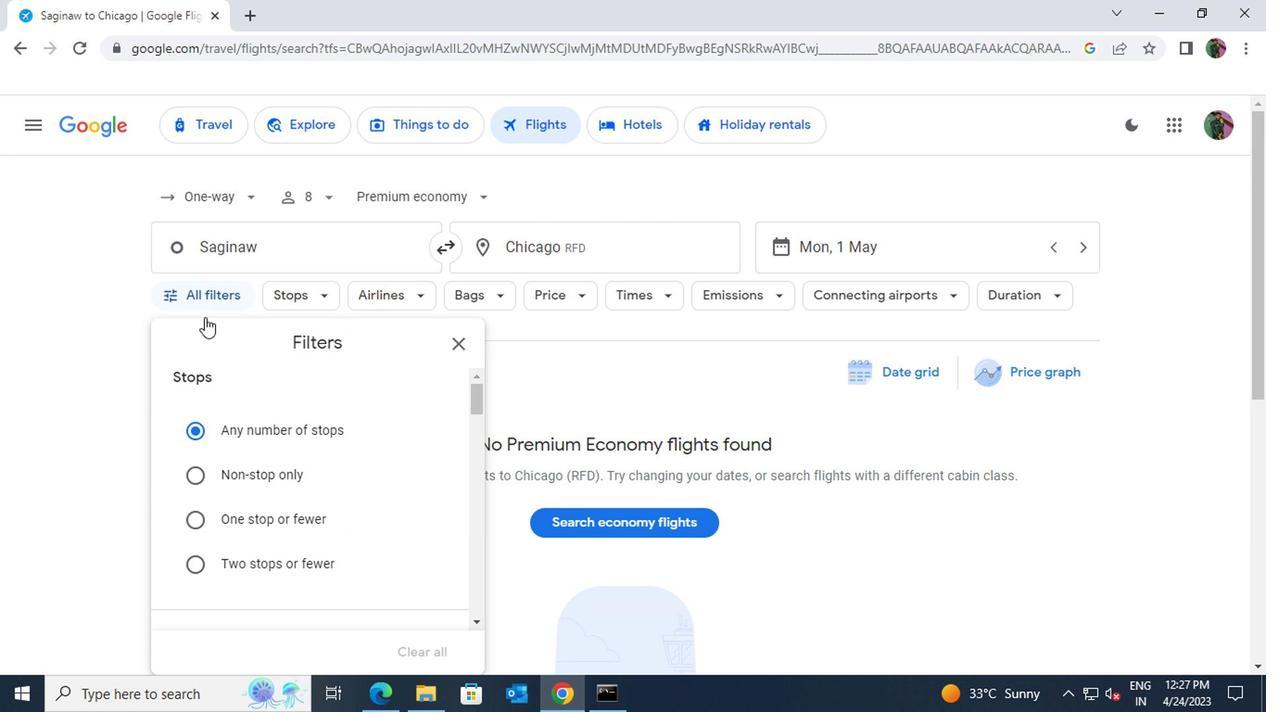 
Action: Mouse scrolled (343, 461) with delta (0, 0)
Screenshot: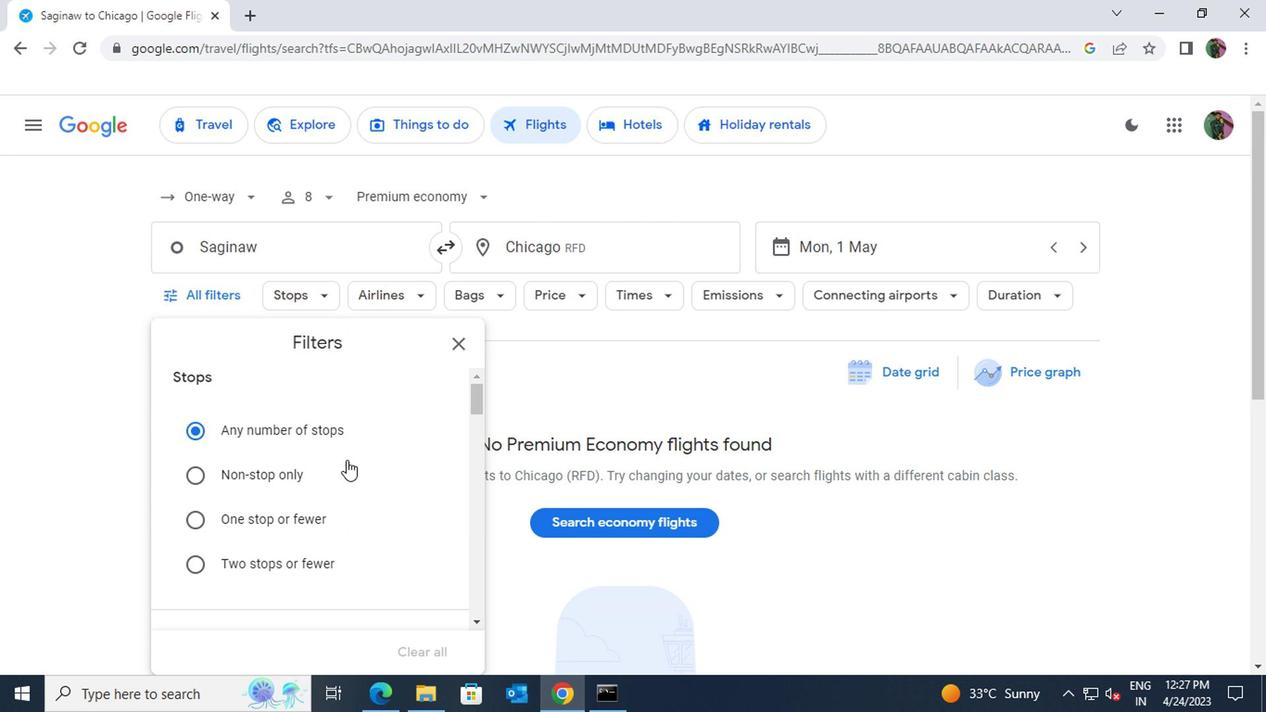 
Action: Mouse scrolled (343, 461) with delta (0, 0)
Screenshot: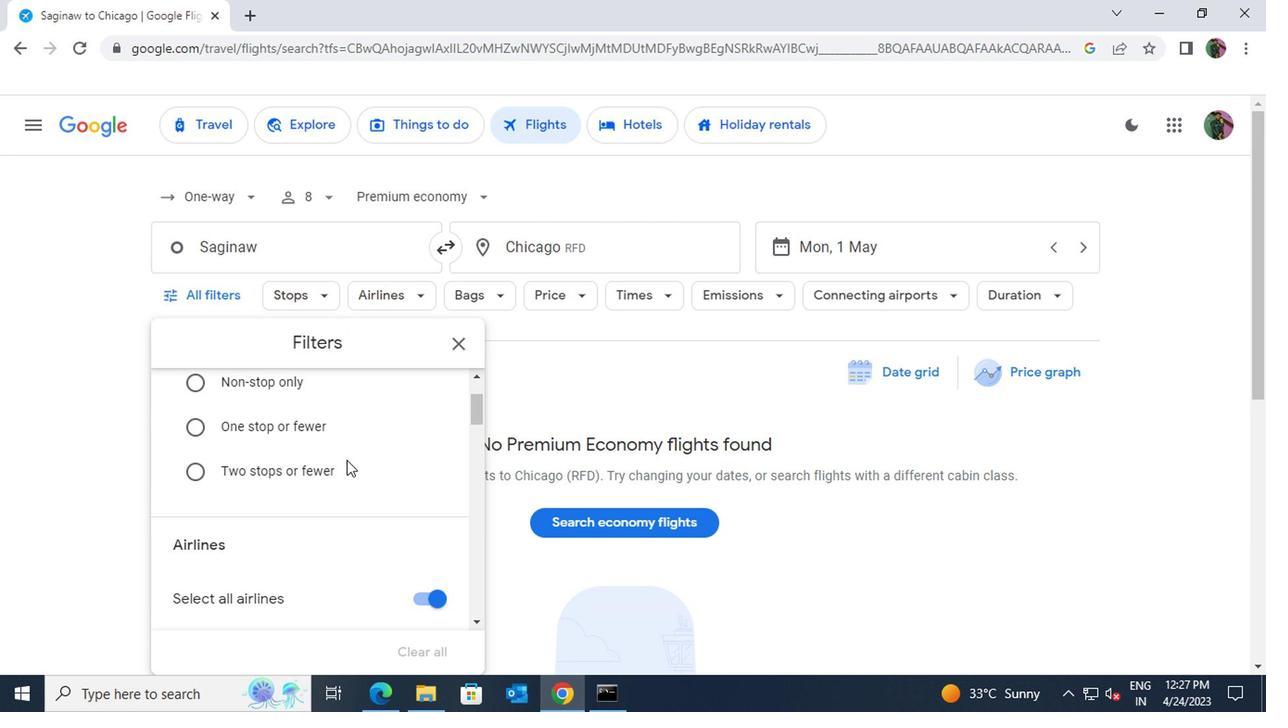 
Action: Mouse scrolled (343, 461) with delta (0, 0)
Screenshot: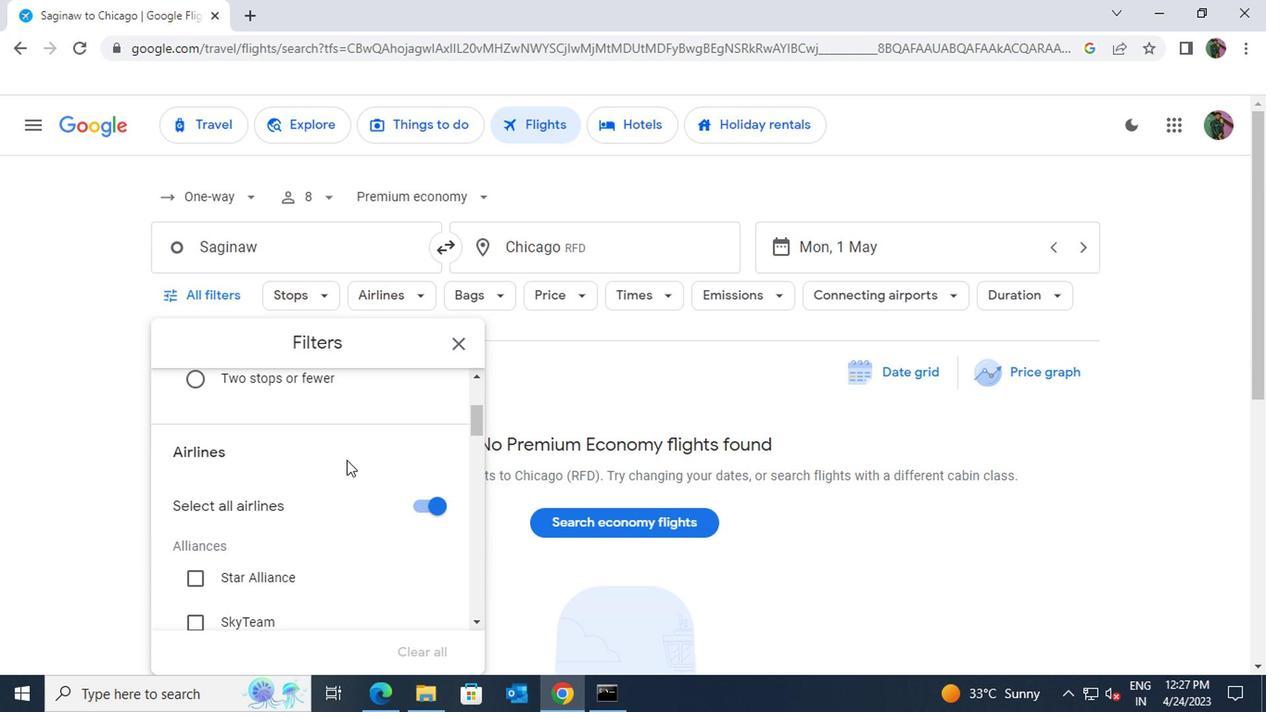 
Action: Mouse scrolled (343, 461) with delta (0, 0)
Screenshot: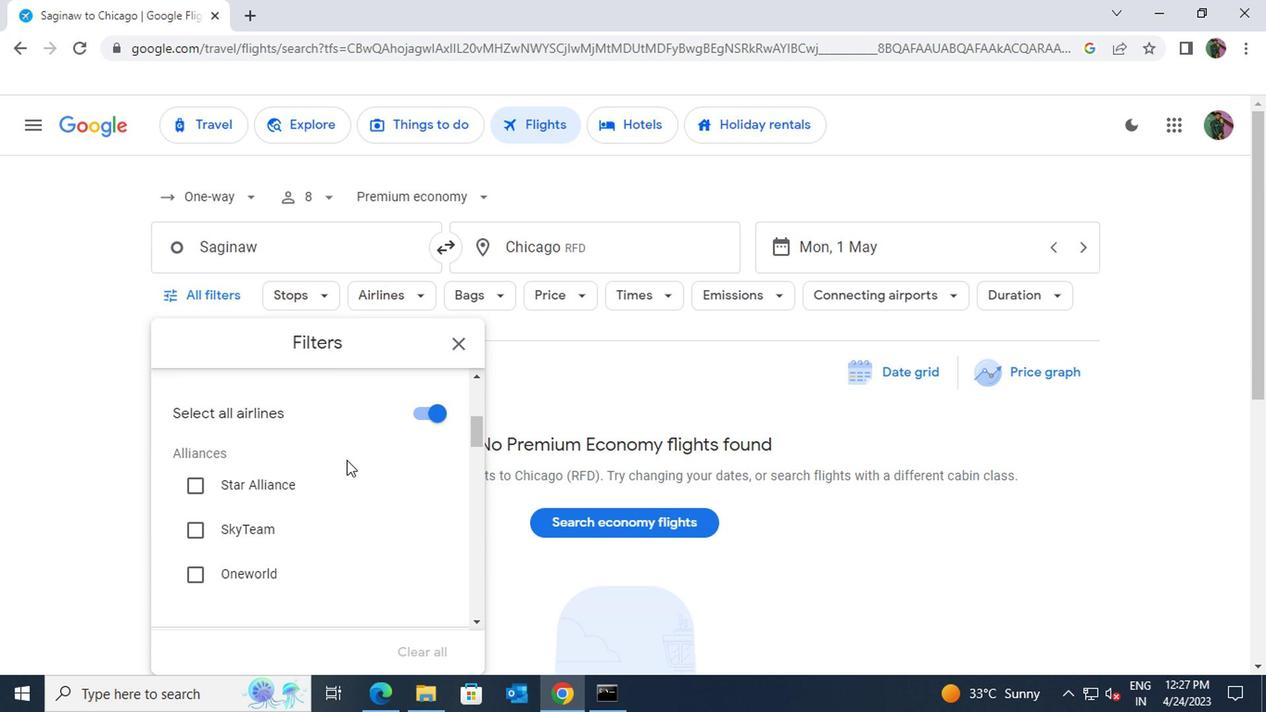 
Action: Mouse scrolled (343, 461) with delta (0, 0)
Screenshot: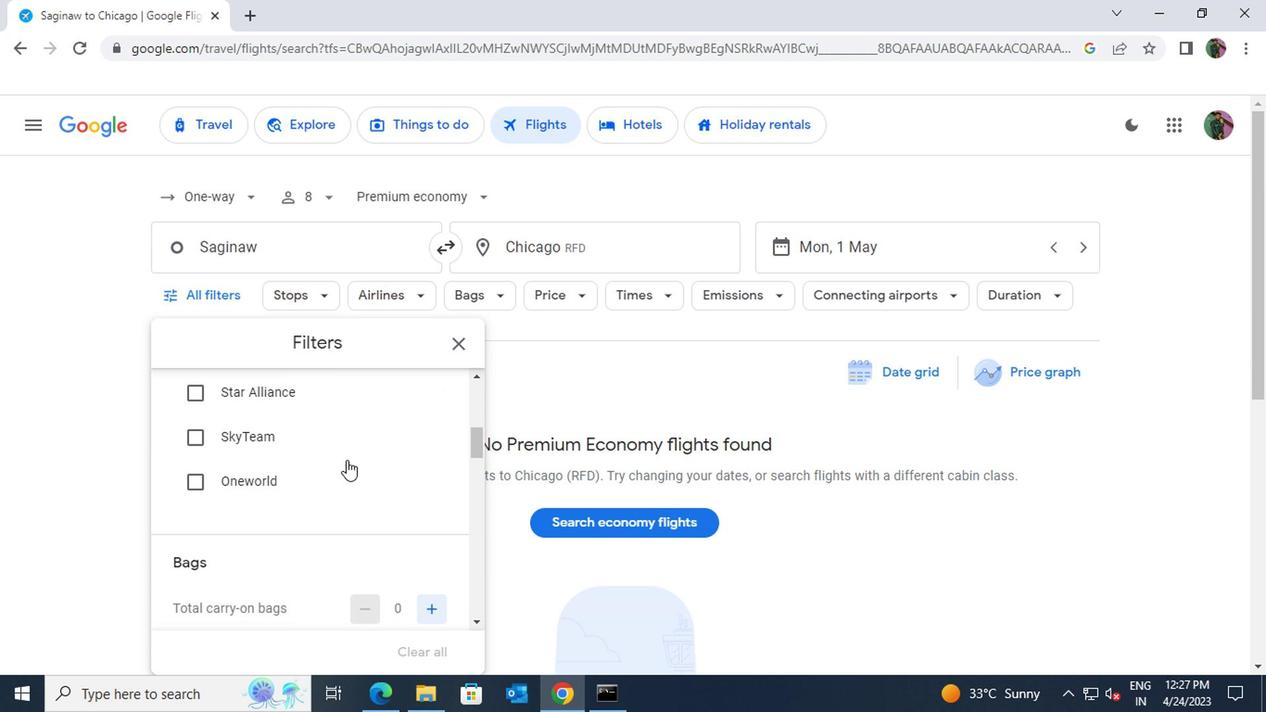 
Action: Mouse moved to (435, 557)
Screenshot: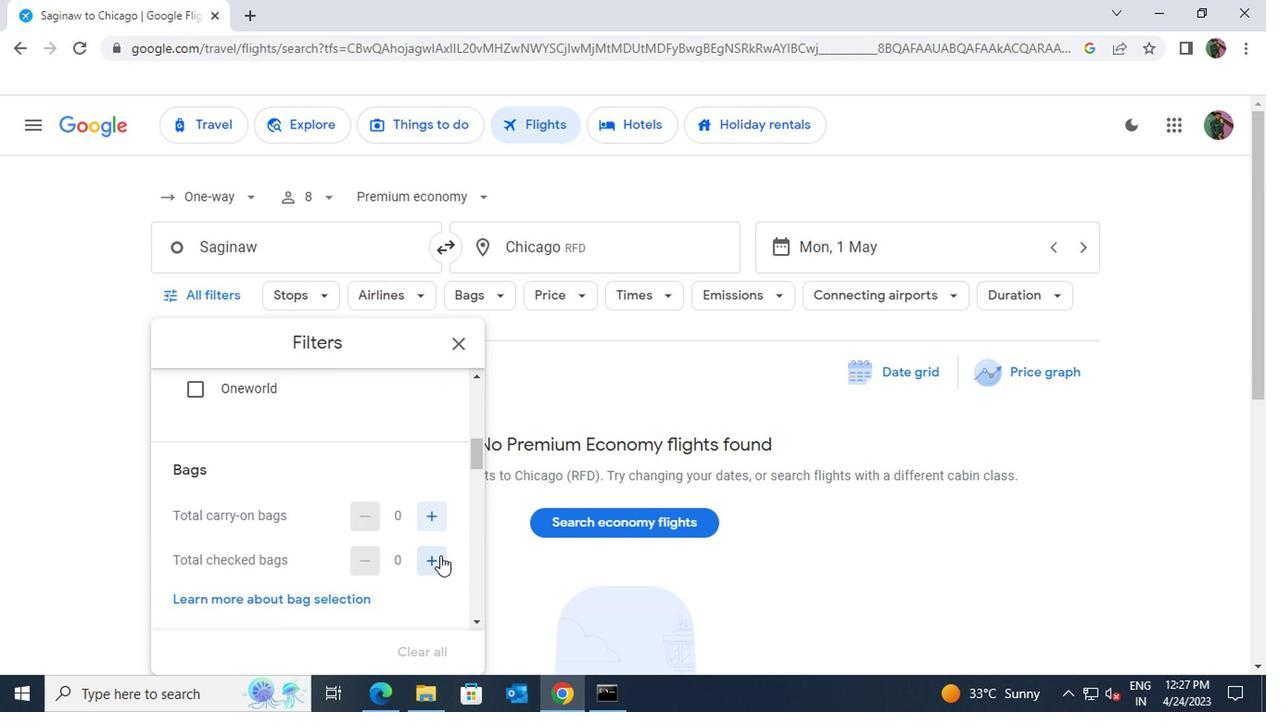 
Action: Mouse pressed left at (435, 557)
Screenshot: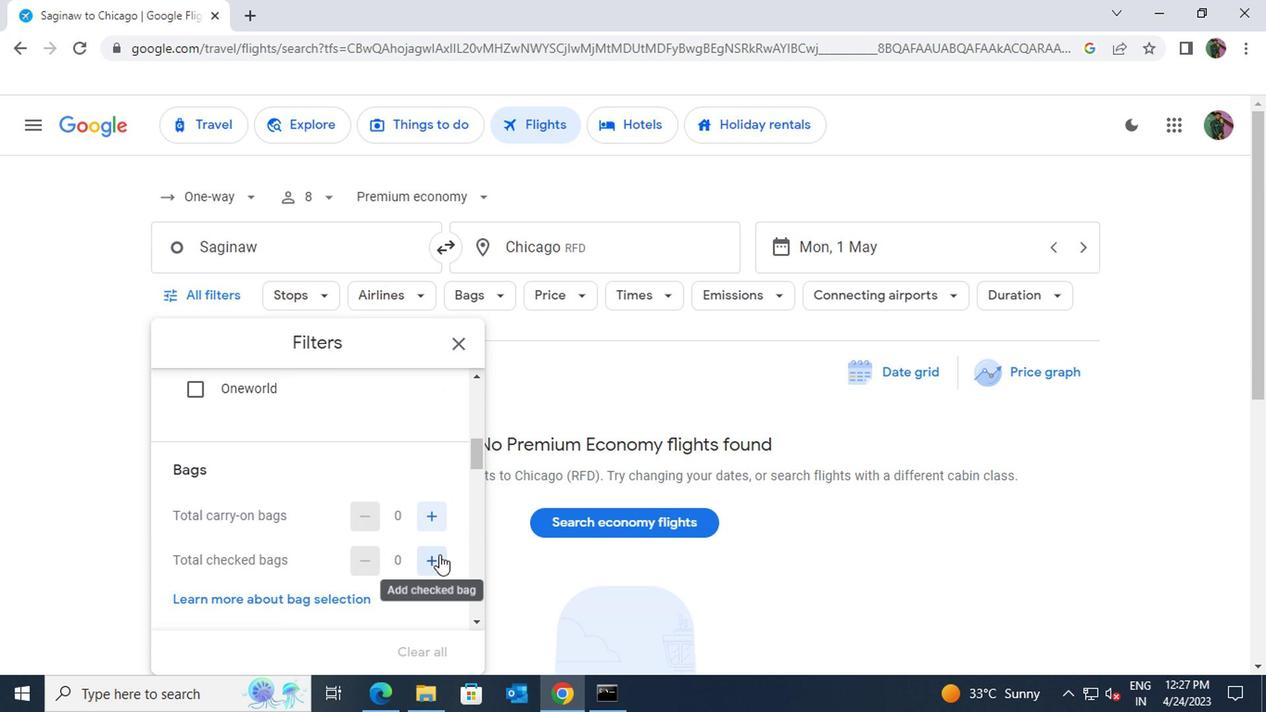 
Action: Mouse moved to (432, 551)
Screenshot: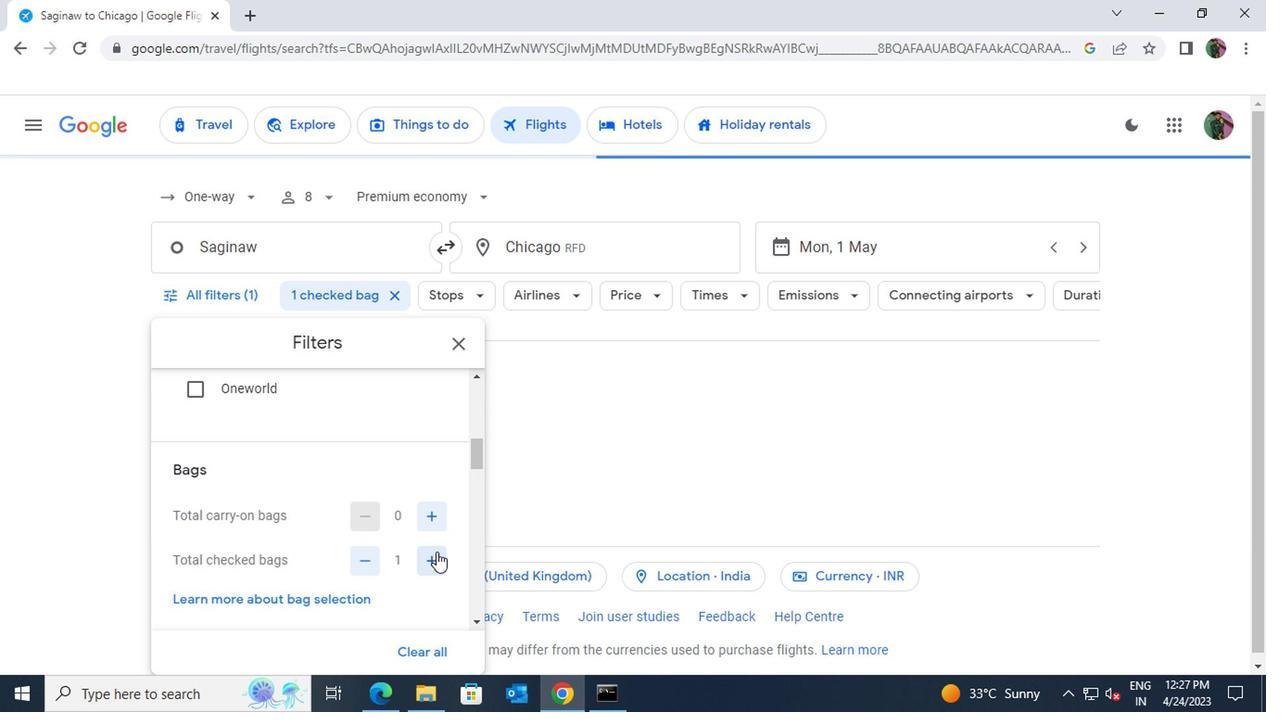 
Action: Mouse scrolled (432, 550) with delta (0, -1)
Screenshot: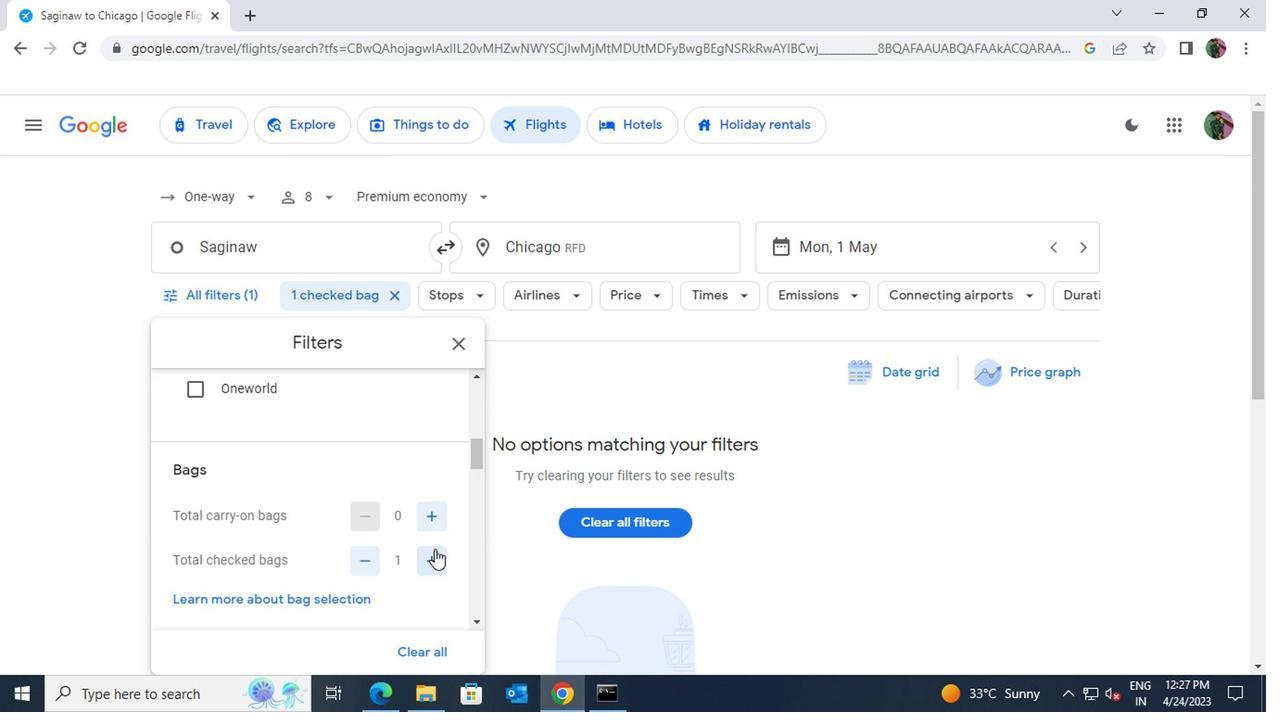 
Action: Mouse moved to (429, 549)
Screenshot: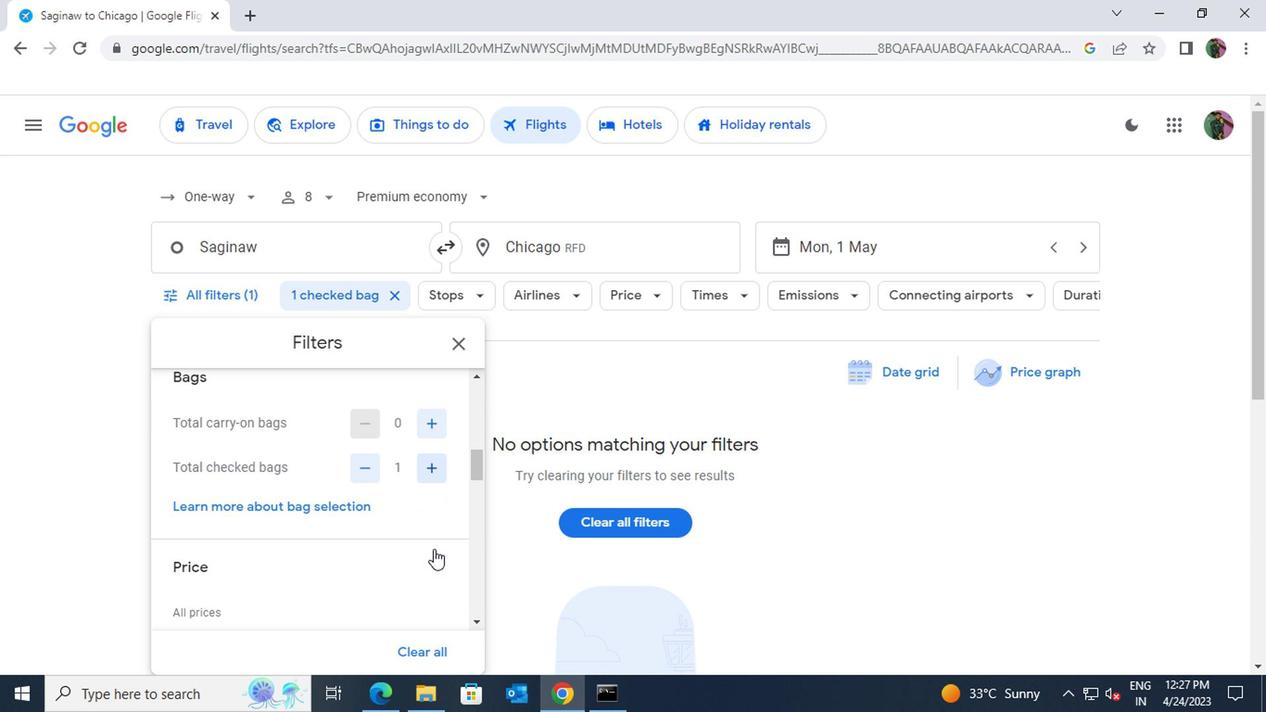
Action: Mouse scrolled (429, 548) with delta (0, -1)
Screenshot: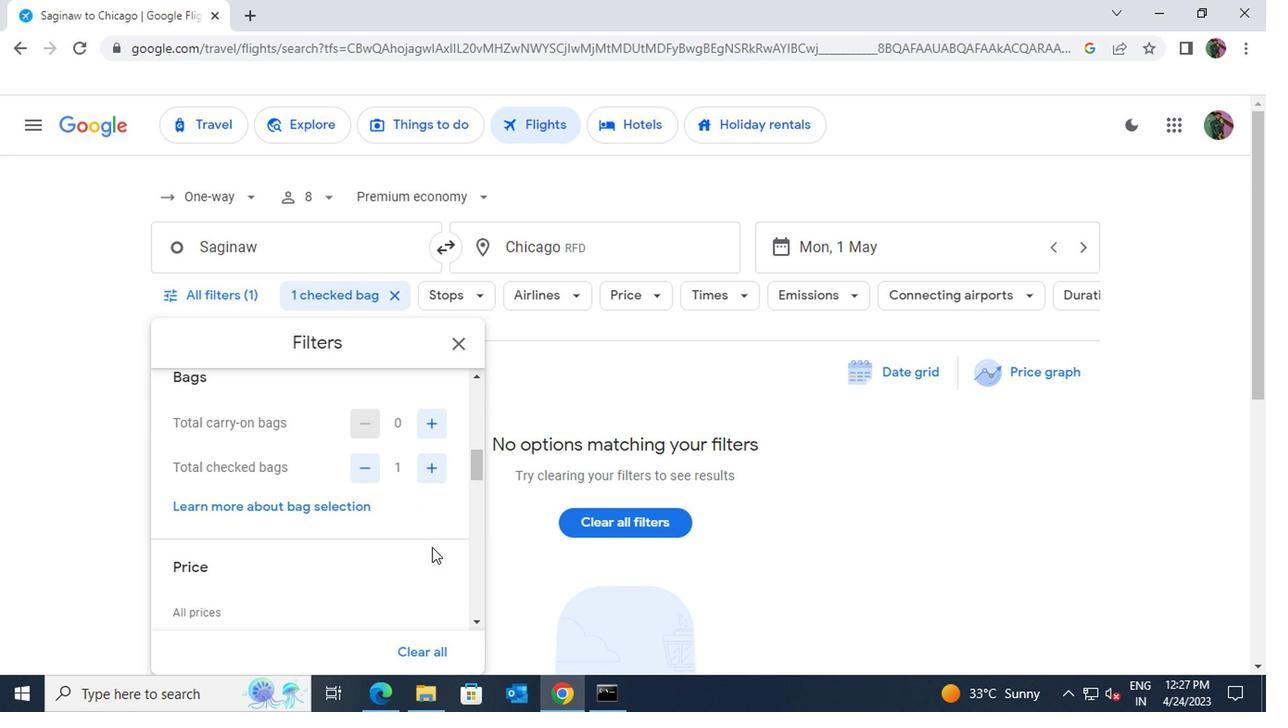 
Action: Mouse moved to (428, 551)
Screenshot: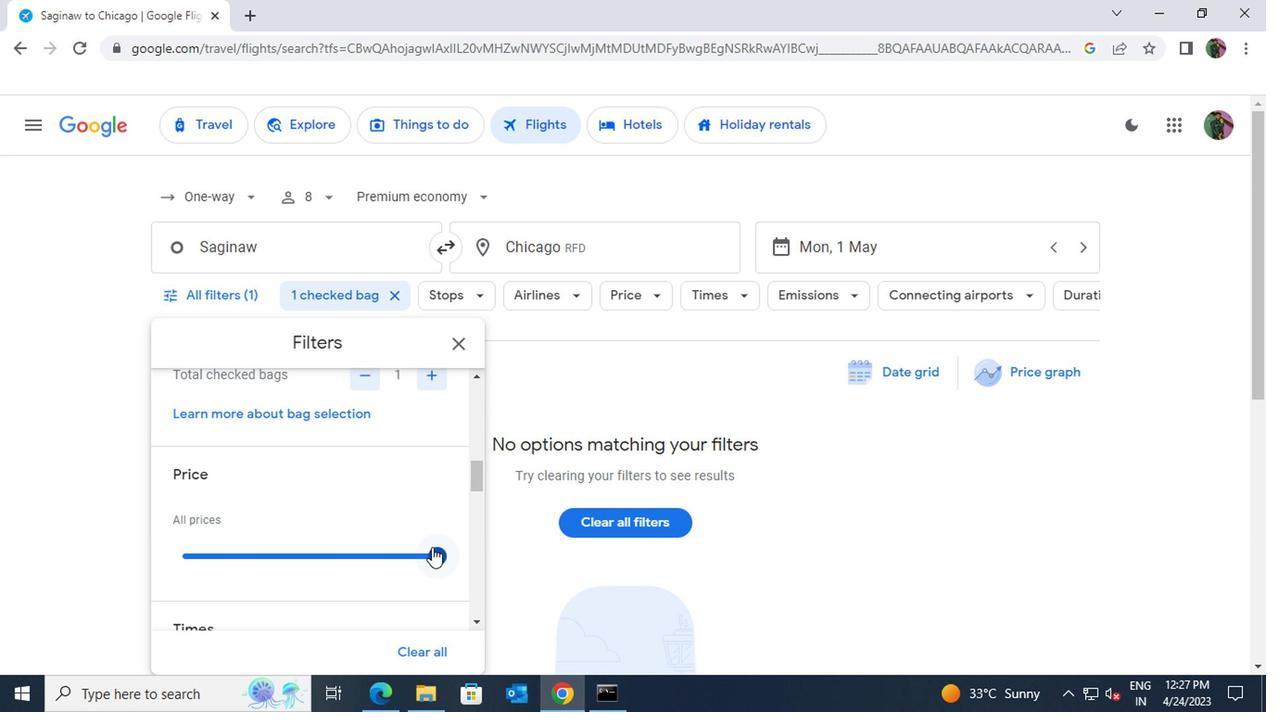 
Action: Mouse pressed left at (428, 551)
Screenshot: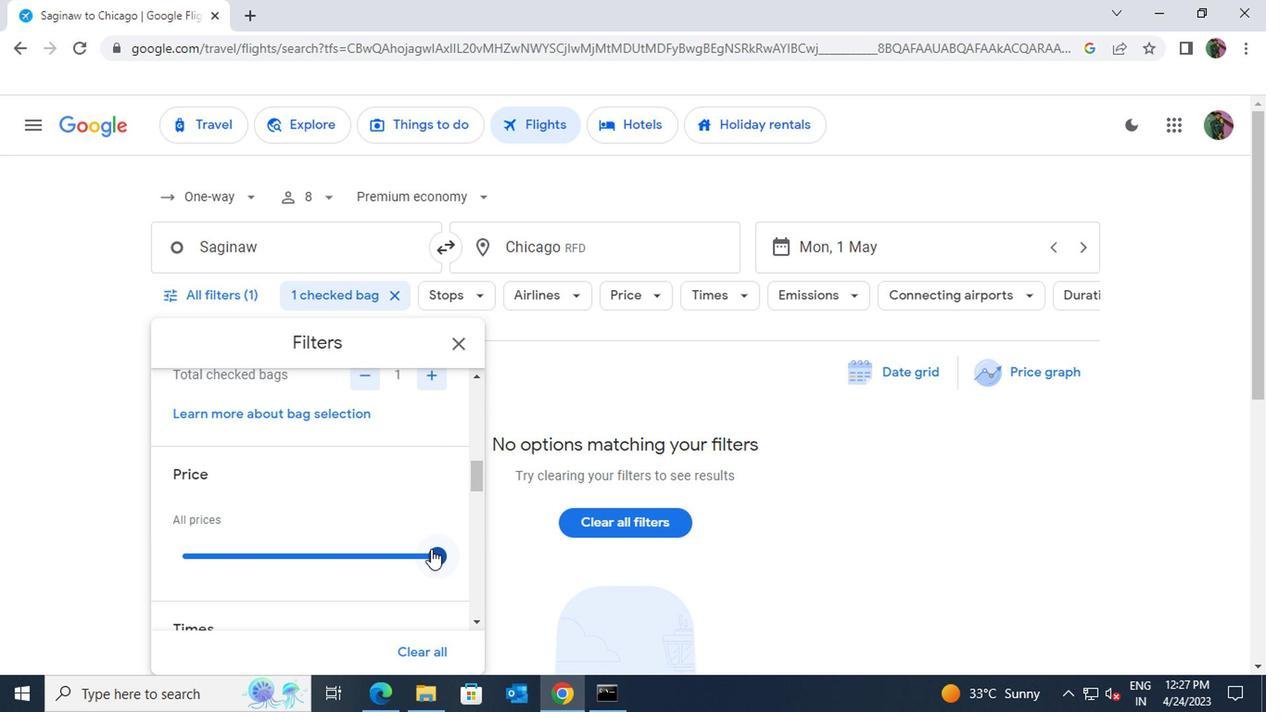 
Action: Mouse moved to (292, 557)
Screenshot: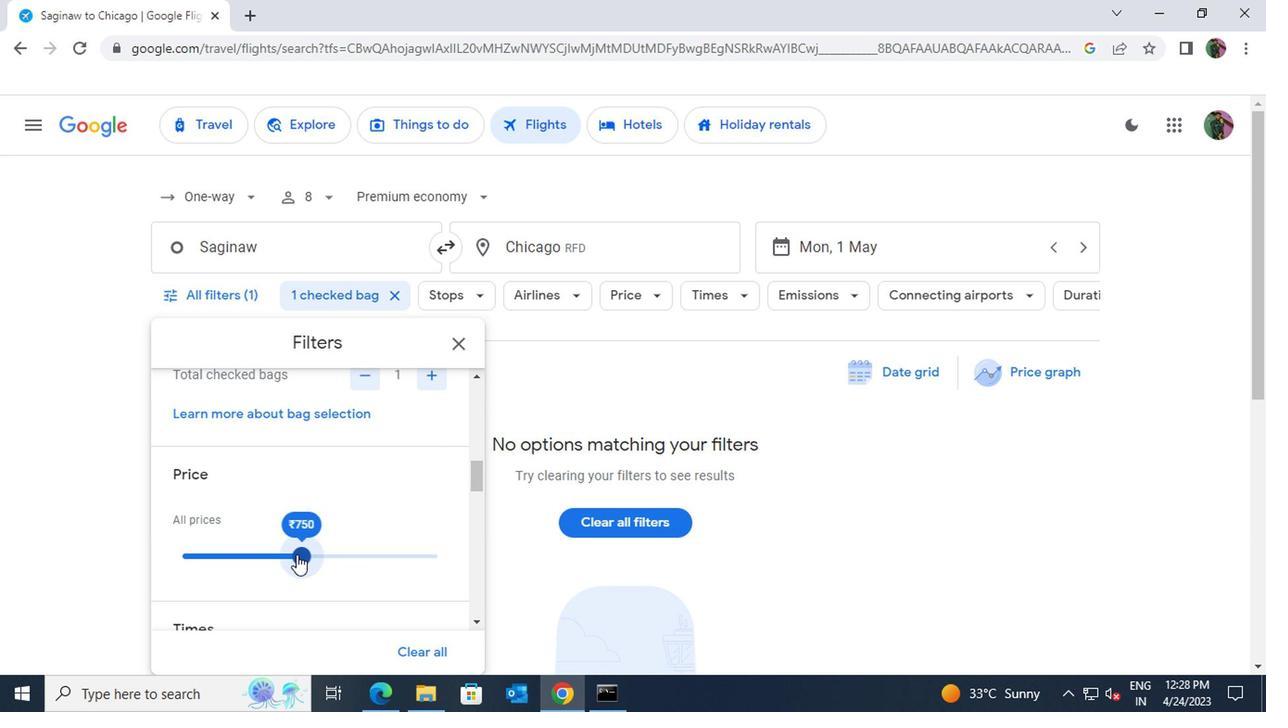 
Action: Mouse scrolled (292, 556) with delta (0, 0)
Screenshot: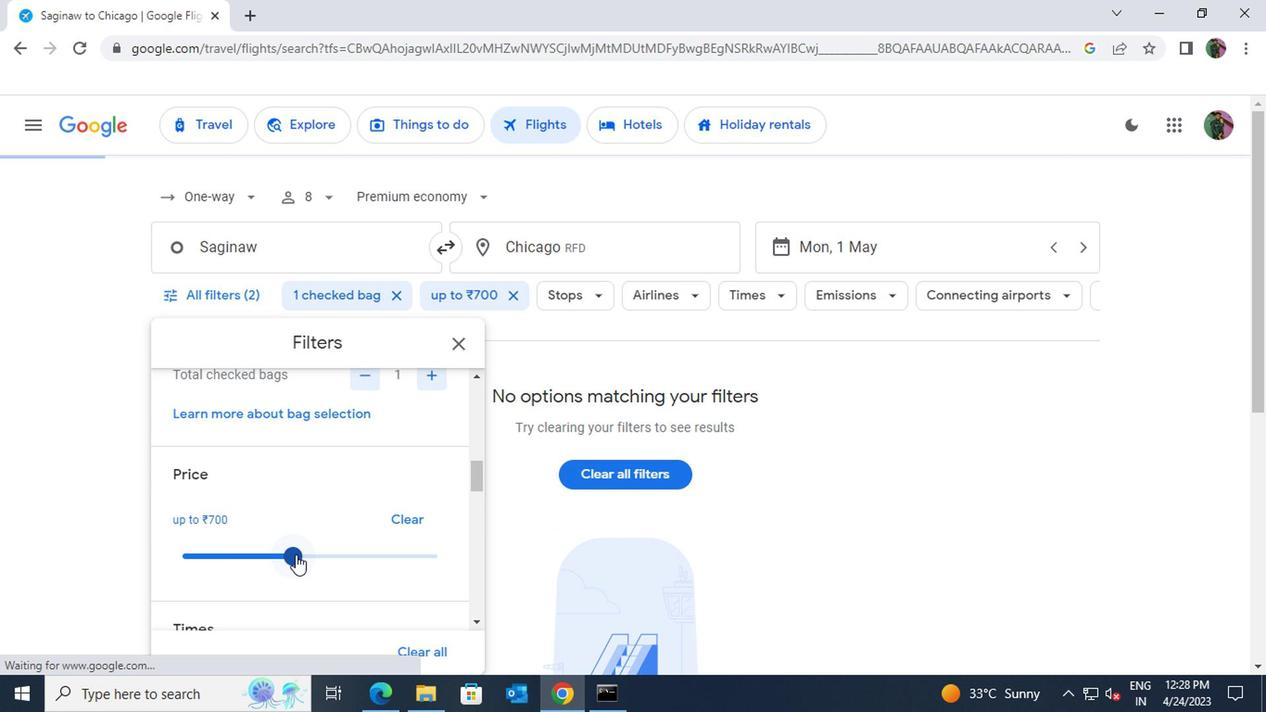 
Action: Mouse moved to (289, 556)
Screenshot: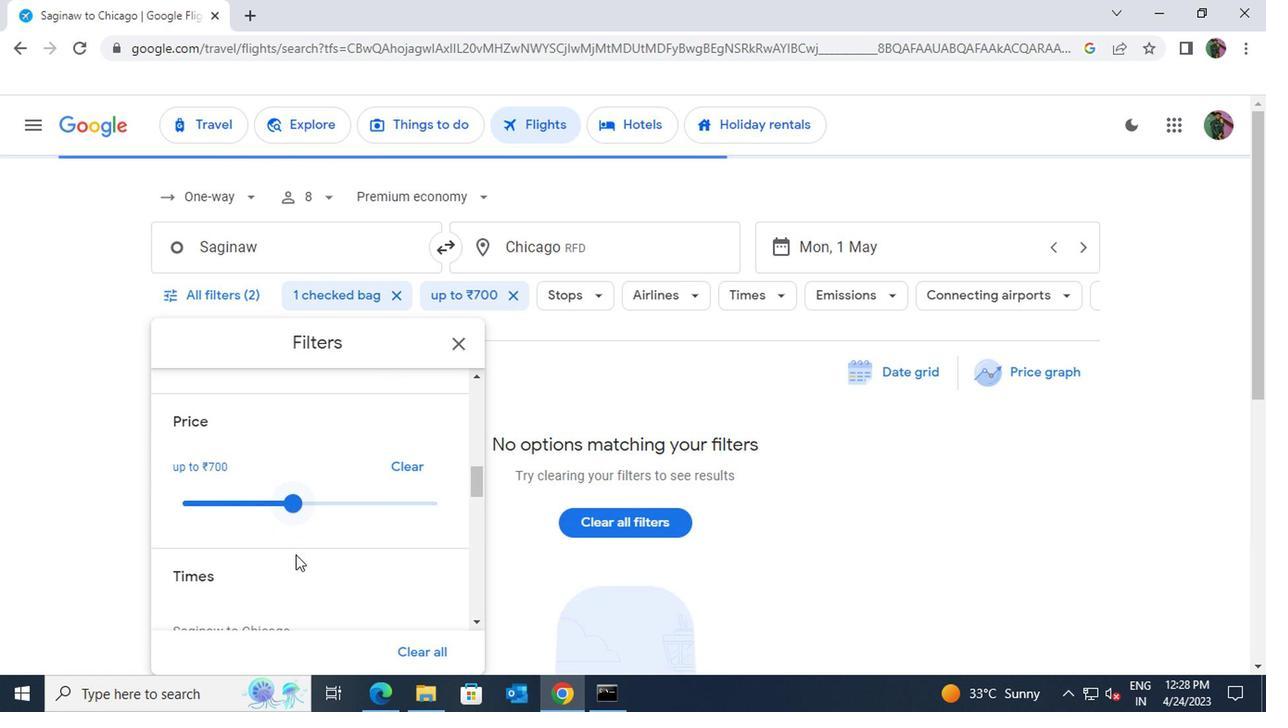 
Action: Mouse scrolled (289, 555) with delta (0, -1)
Screenshot: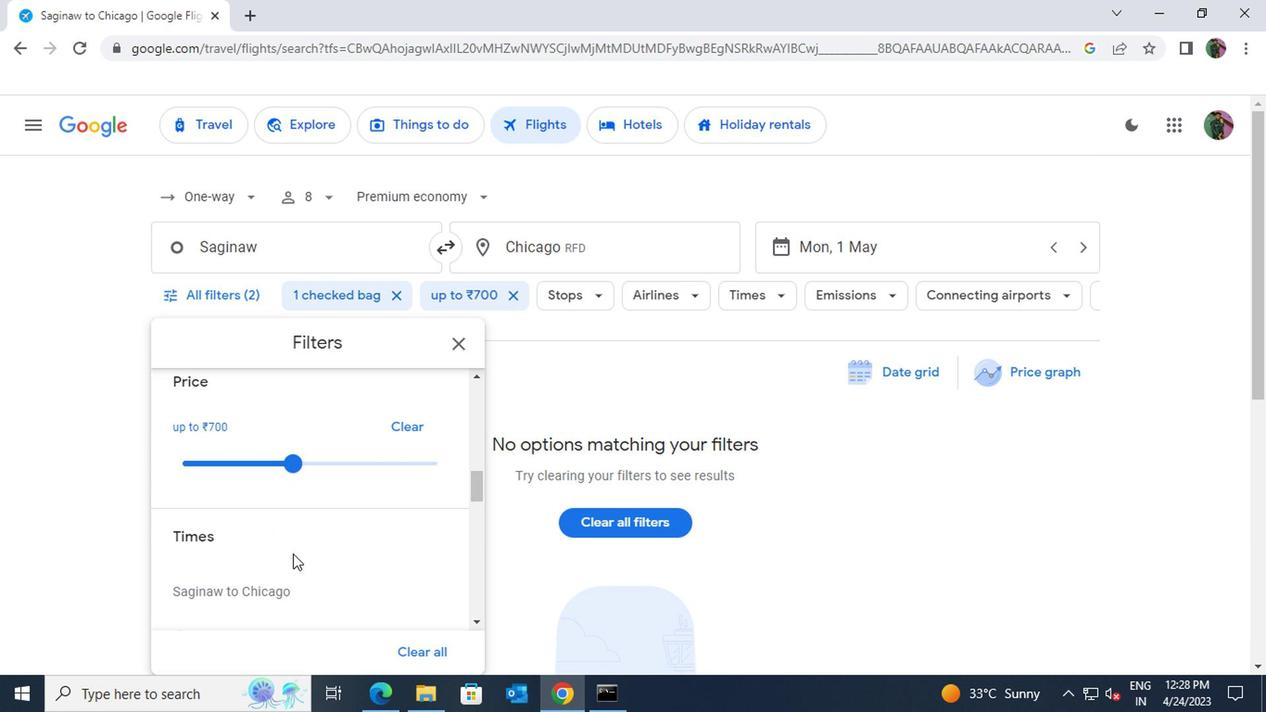 
Action: Mouse scrolled (289, 555) with delta (0, -1)
Screenshot: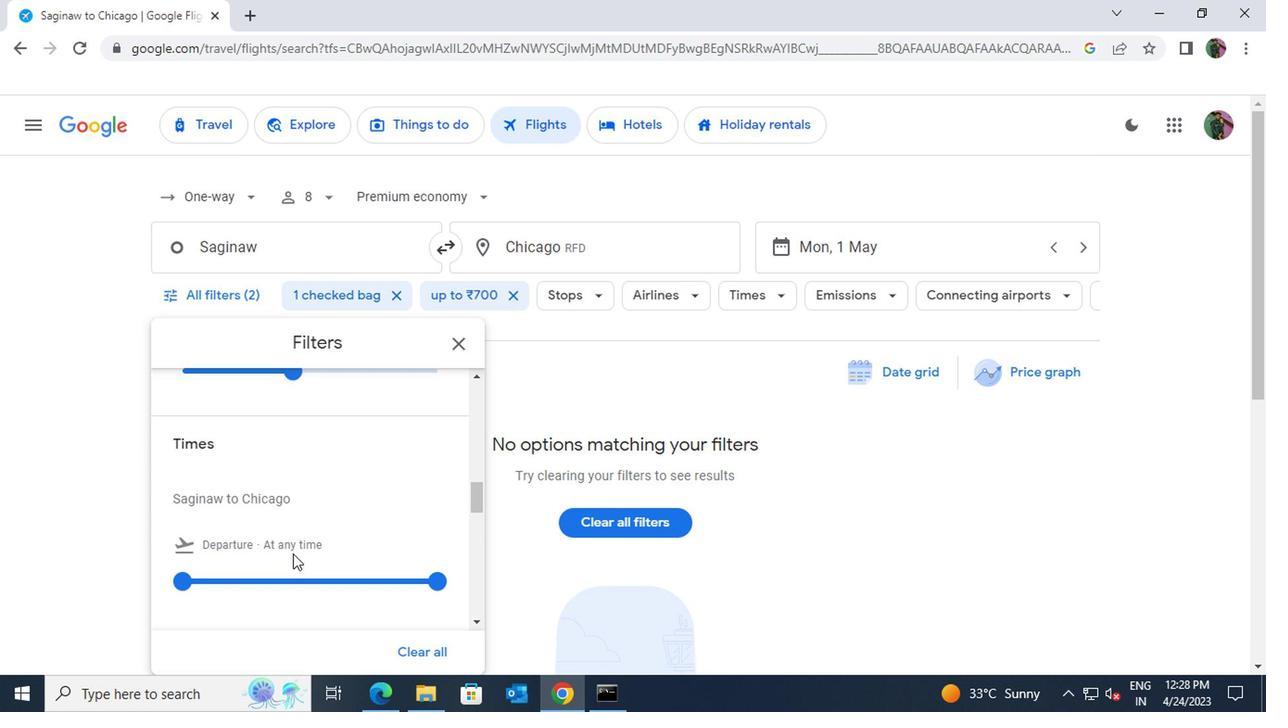 
Action: Mouse moved to (429, 486)
Screenshot: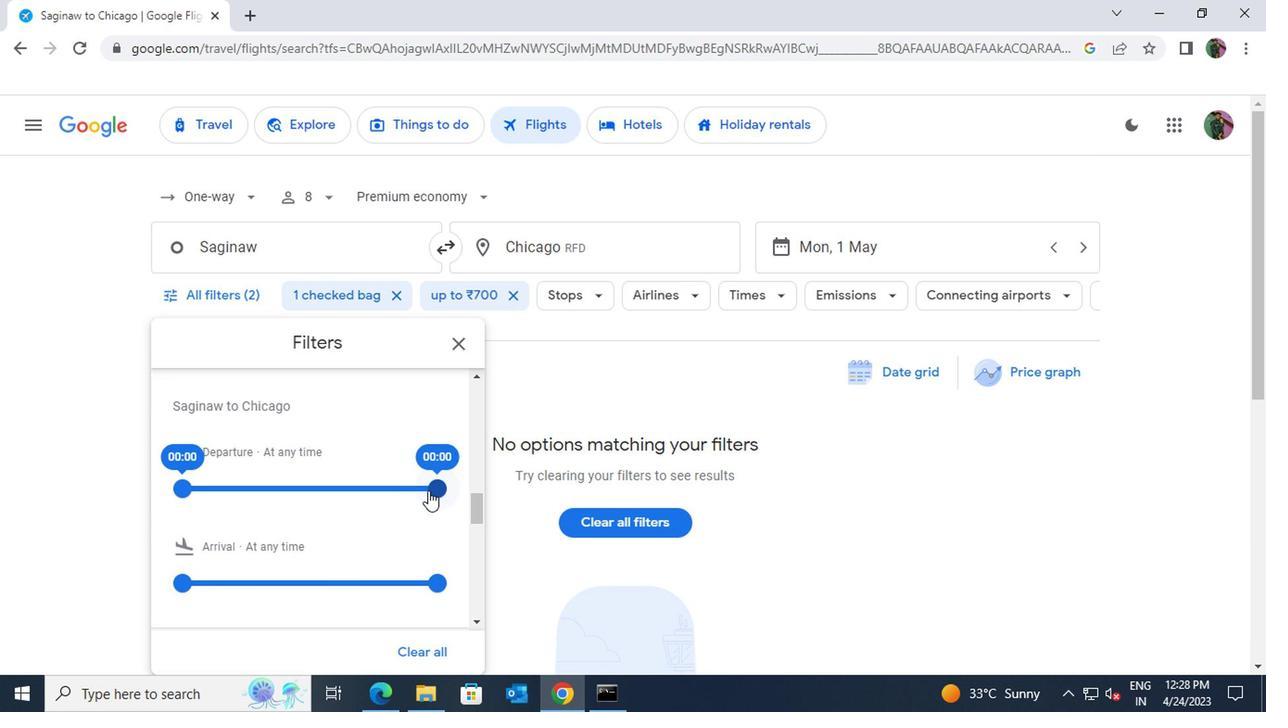 
Action: Mouse pressed left at (429, 486)
Screenshot: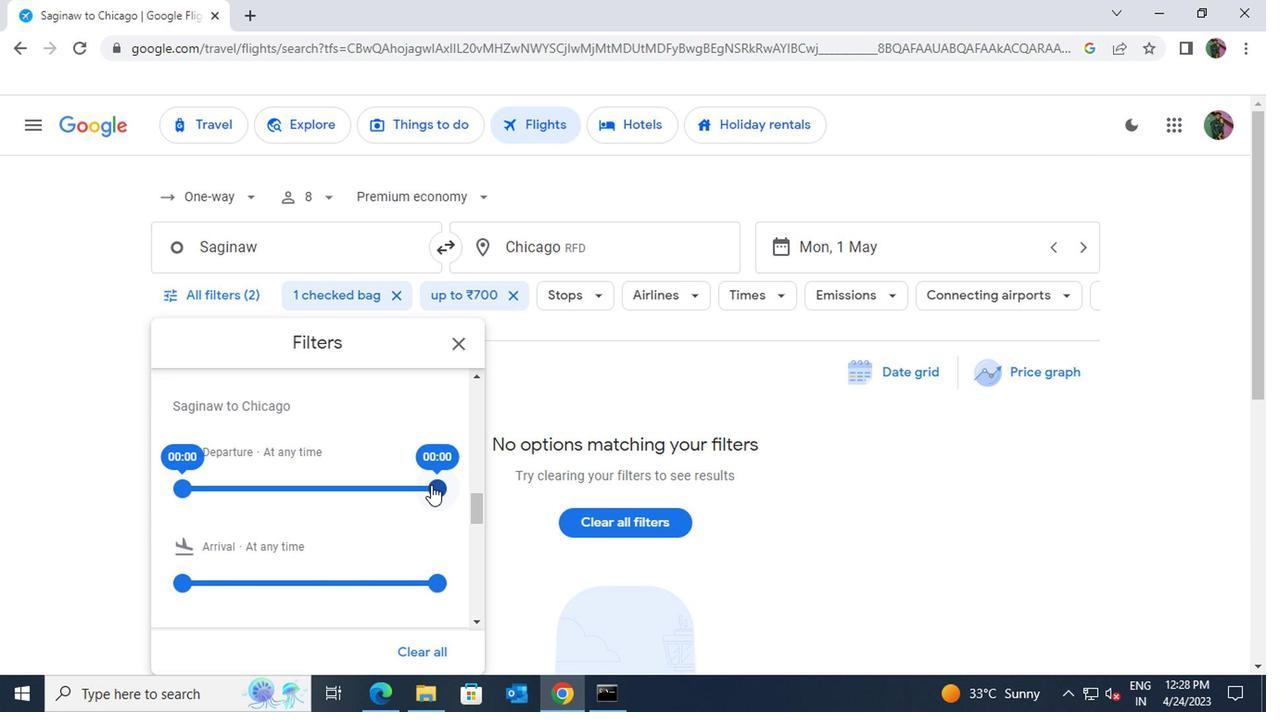
Action: Mouse moved to (367, 487)
Screenshot: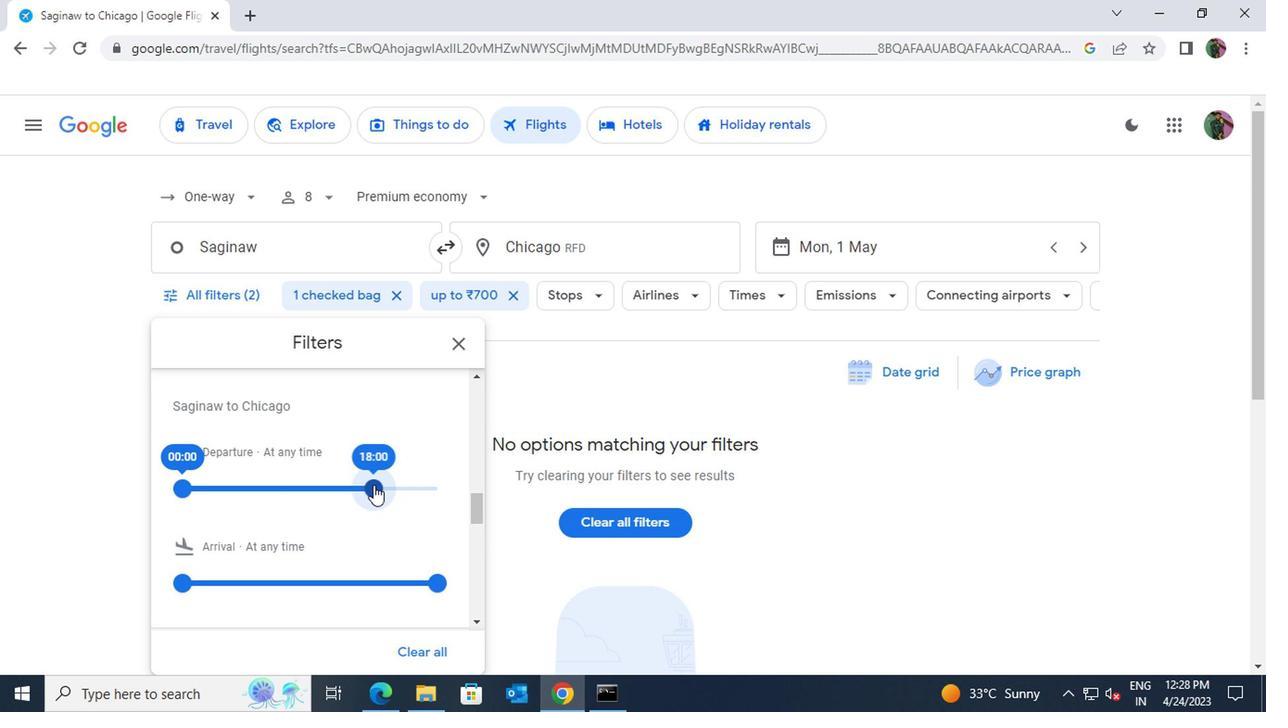
Action: Mouse scrolled (367, 486) with delta (0, 0)
Screenshot: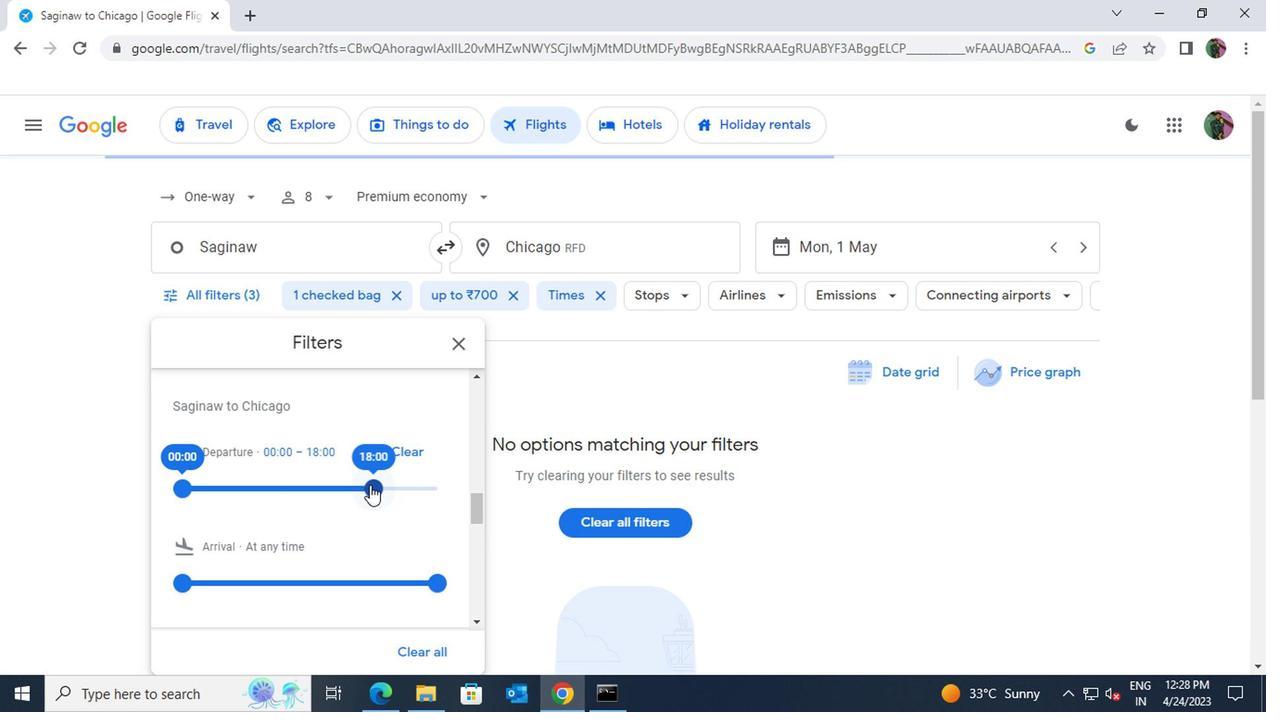 
Action: Mouse scrolled (367, 486) with delta (0, 0)
Screenshot: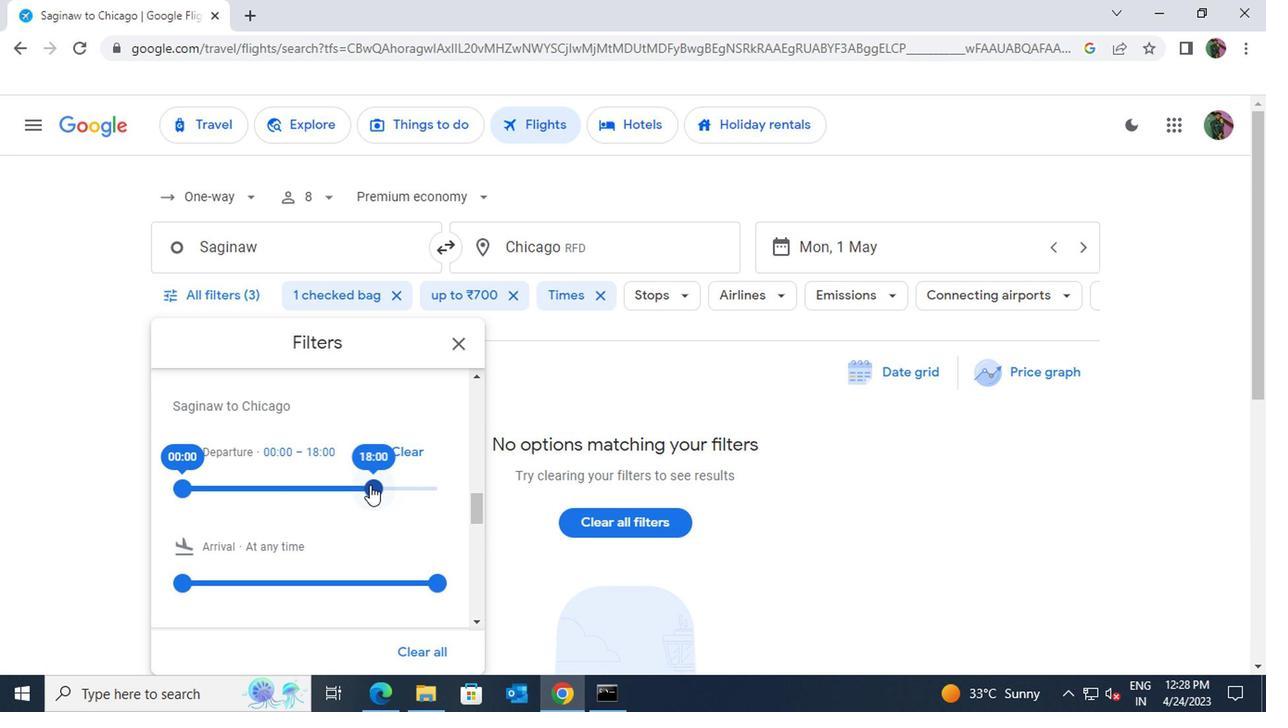
Action: Mouse moved to (367, 487)
Screenshot: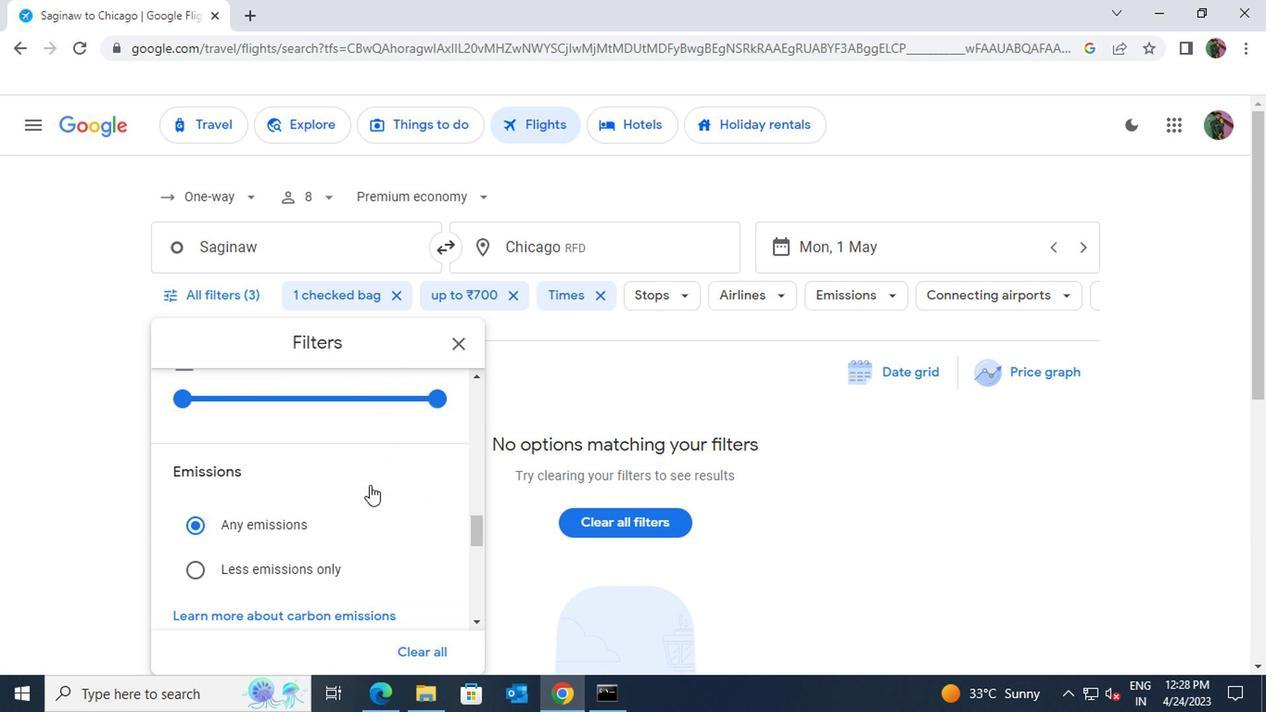 
